 Task: Open Card Card0000000064 in Board Board0000000016 in Workspace WS0000000006 in Trello. Add Member nikrathi889@gmail.com to Card Card0000000064 in Board Board0000000016 in Workspace WS0000000006 in Trello. Add Red Label titled Label0000000064 to Card Card0000000064 in Board Board0000000016 in Workspace WS0000000006 in Trello. Add Checklist CL0000000064 to Card Card0000000064 in Board Board0000000016 in Workspace WS0000000006 in Trello. Add Dates with Start Date as Jul 01 2023 and Due Date as Jul 31 2023 to Card Card0000000064 in Board Board0000000016 in Workspace WS0000000006 in Trello
Action: Mouse moved to (327, 512)
Screenshot: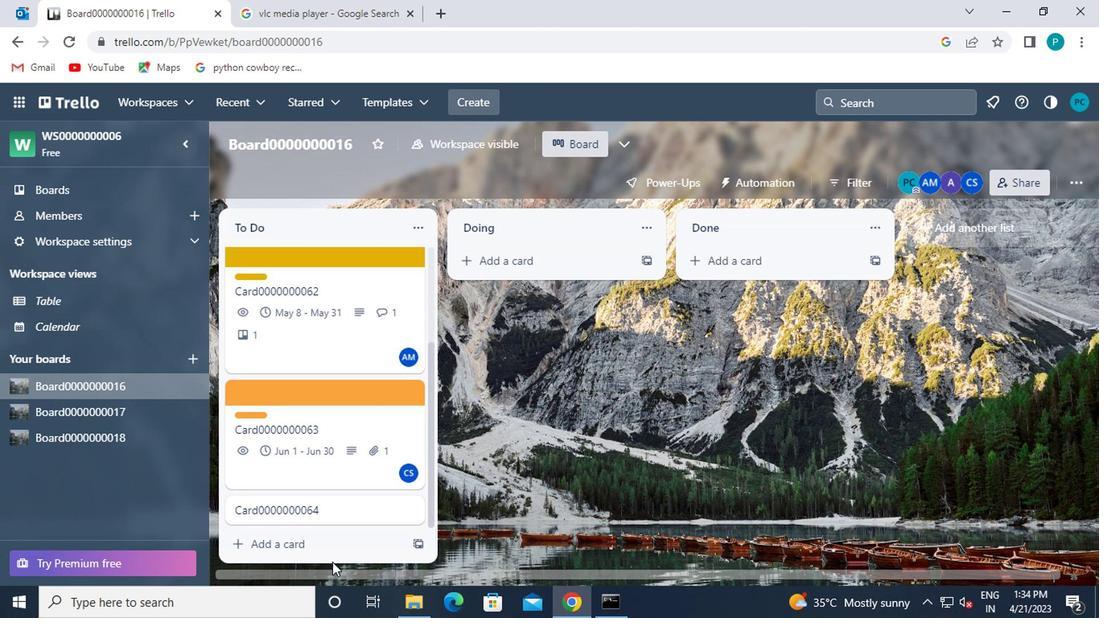 
Action: Mouse pressed left at (327, 512)
Screenshot: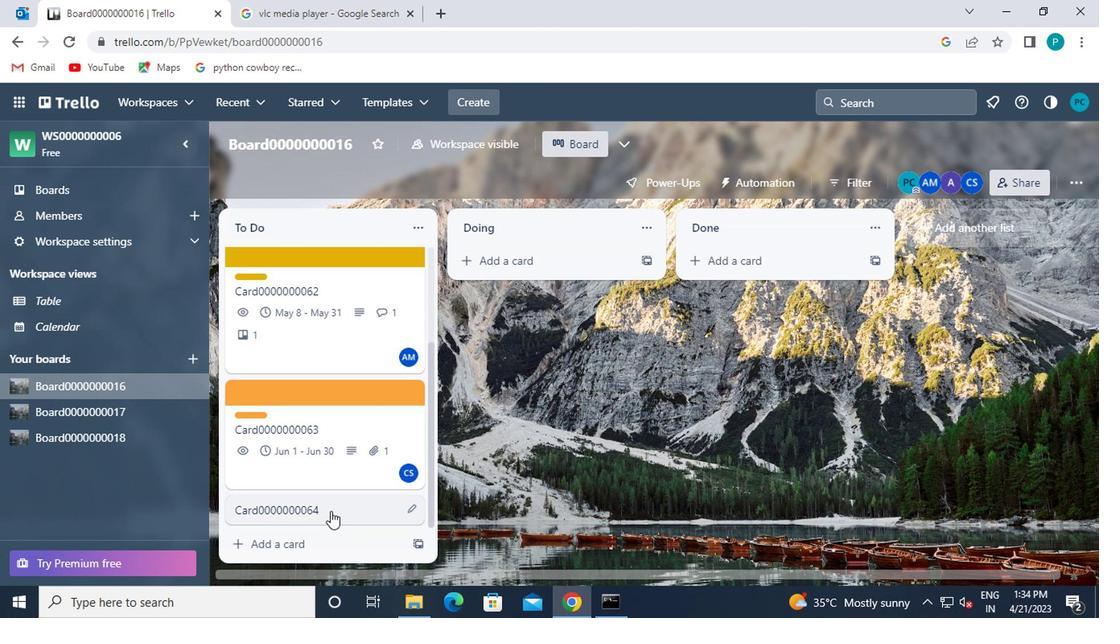 
Action: Mouse moved to (744, 292)
Screenshot: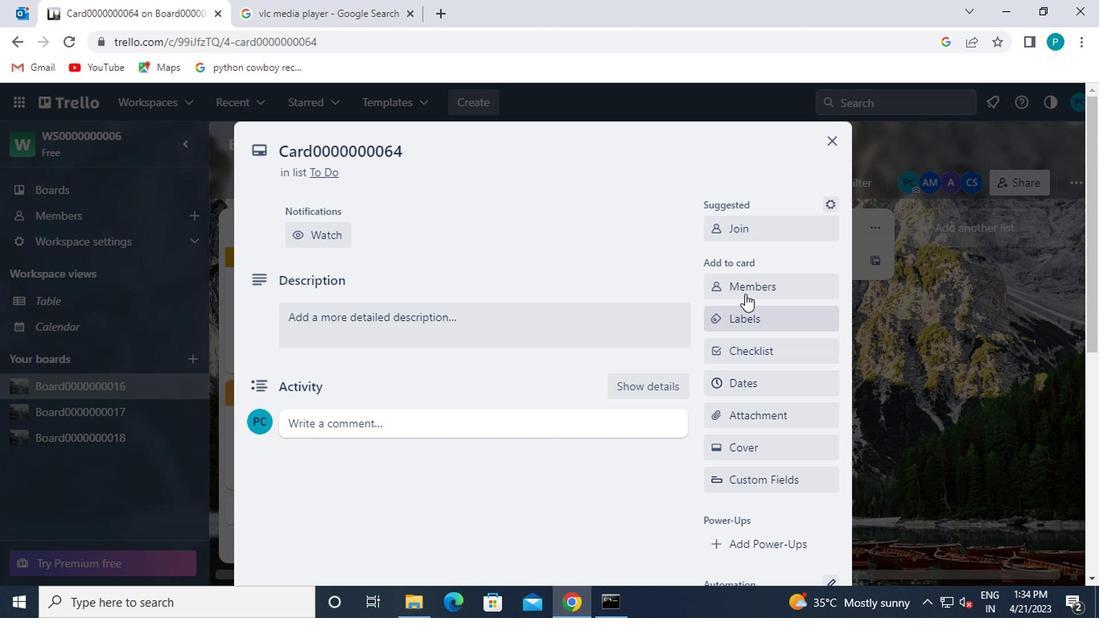 
Action: Mouse pressed left at (744, 292)
Screenshot: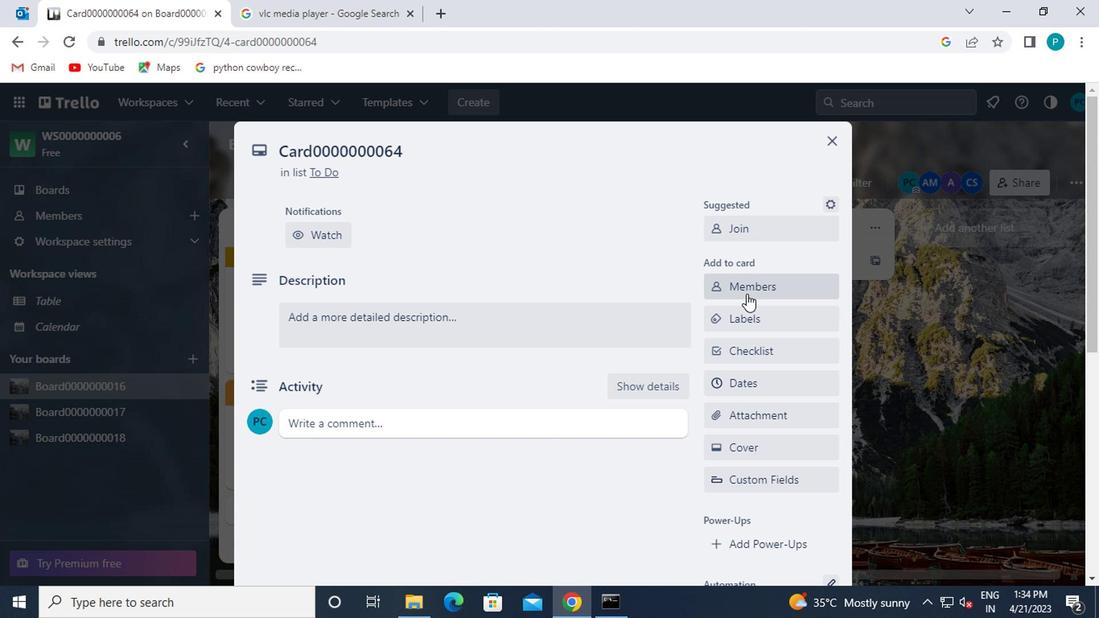 
Action: Mouse moved to (737, 175)
Screenshot: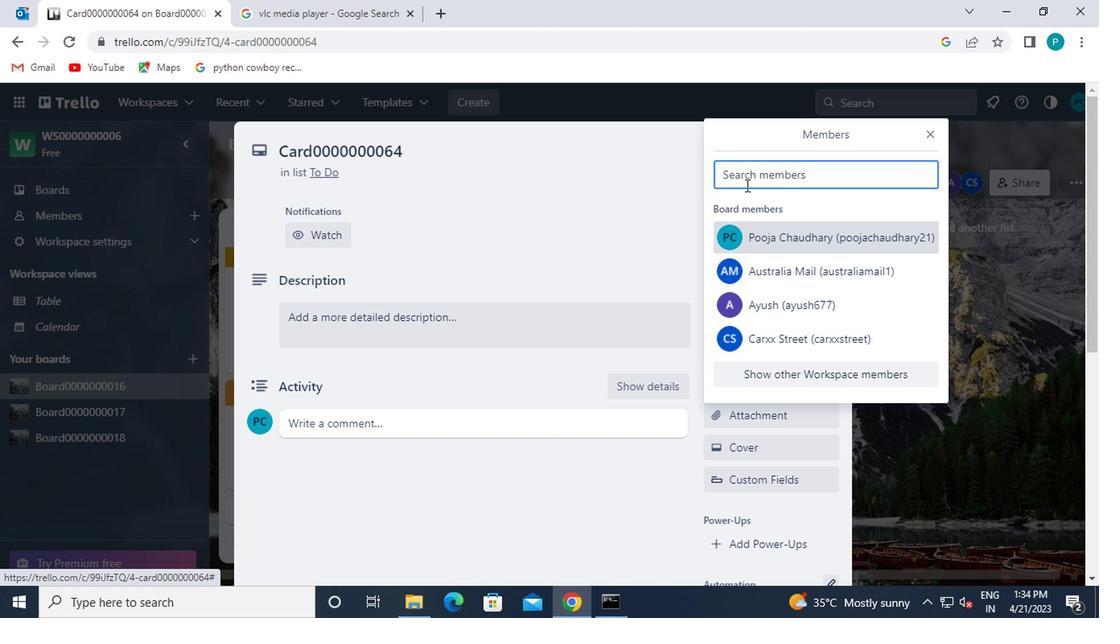 
Action: Mouse pressed left at (737, 175)
Screenshot: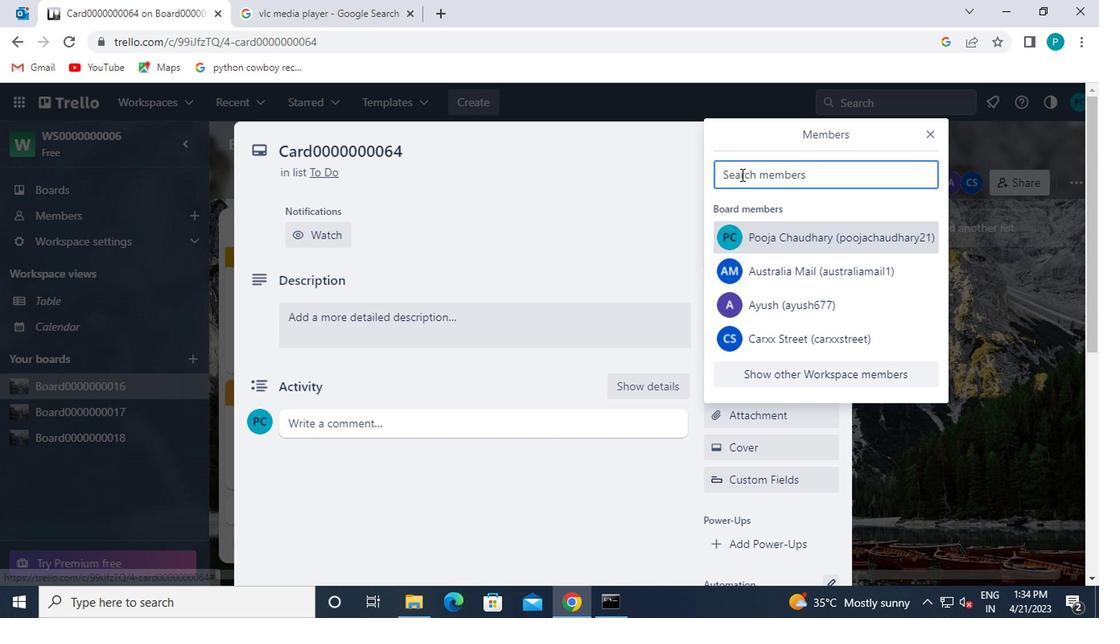 
Action: Key pressed <Key.caps_lock>nik
Screenshot: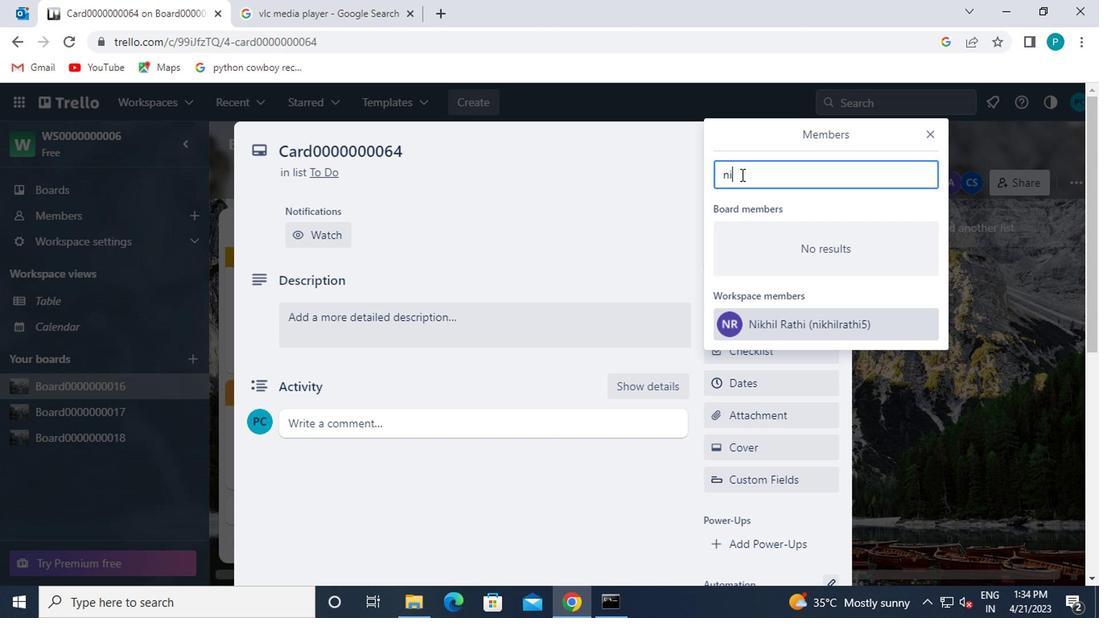 
Action: Mouse moved to (756, 316)
Screenshot: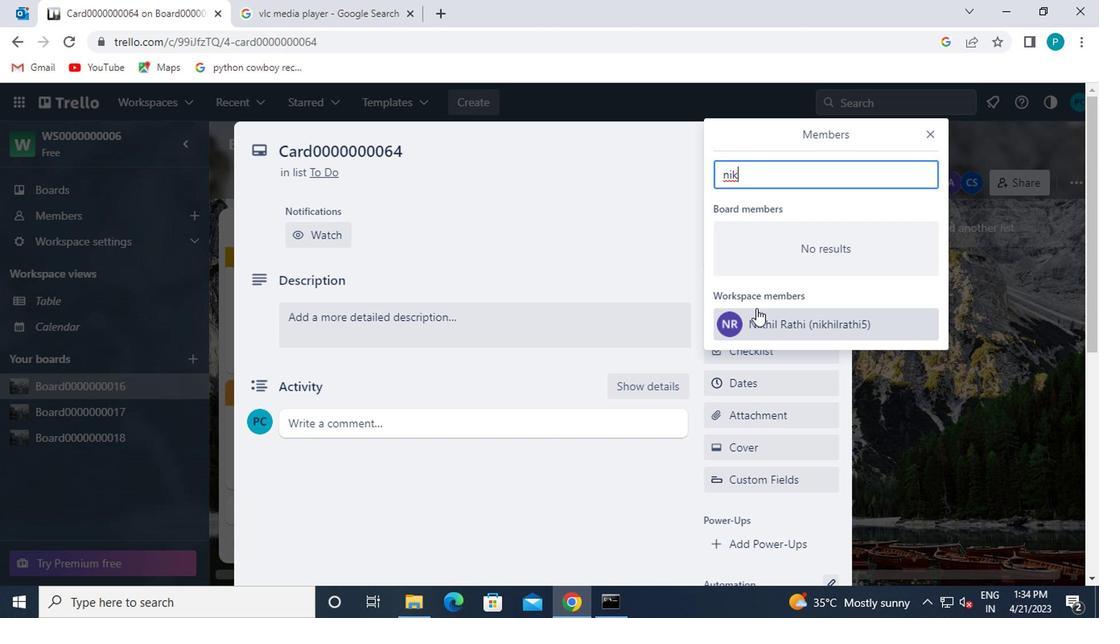 
Action: Mouse pressed left at (756, 316)
Screenshot: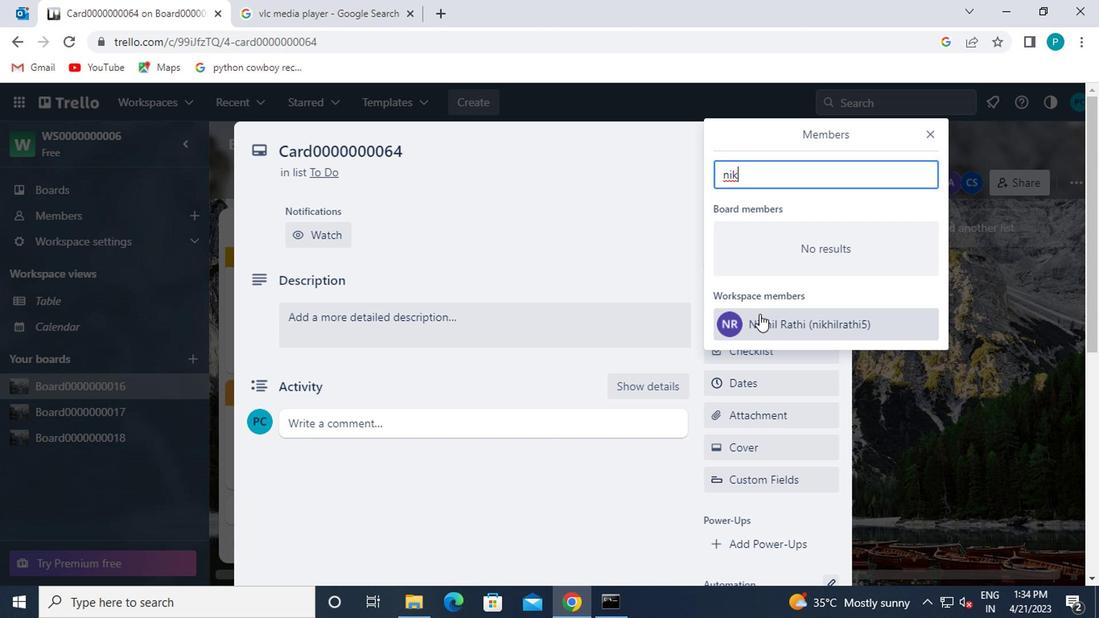 
Action: Mouse moved to (926, 126)
Screenshot: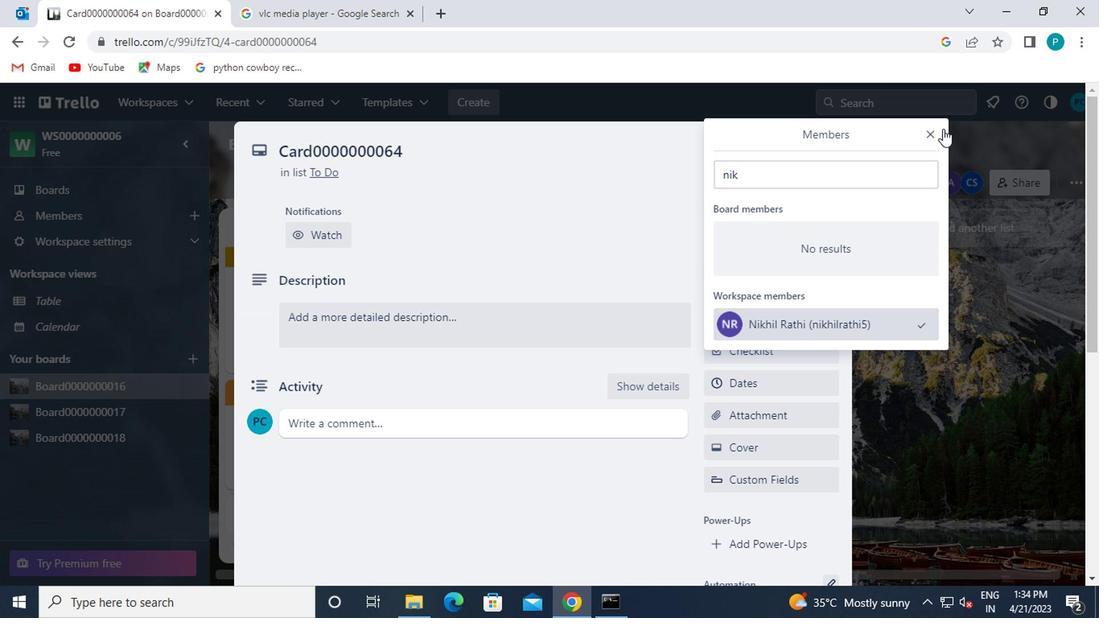 
Action: Mouse pressed left at (926, 126)
Screenshot: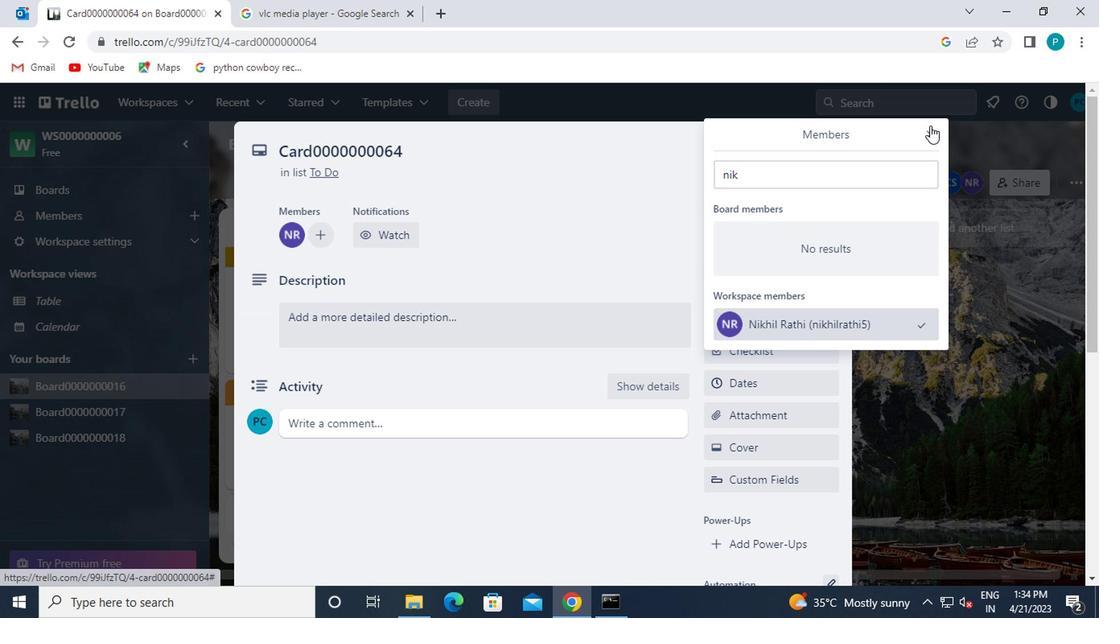 
Action: Mouse moved to (820, 313)
Screenshot: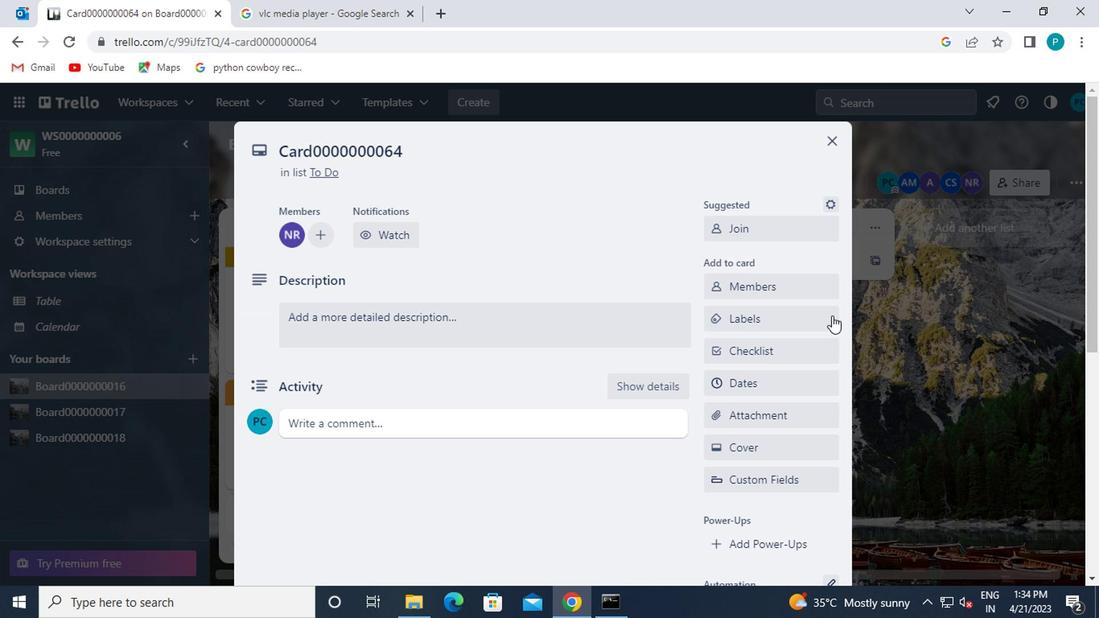 
Action: Mouse pressed left at (820, 313)
Screenshot: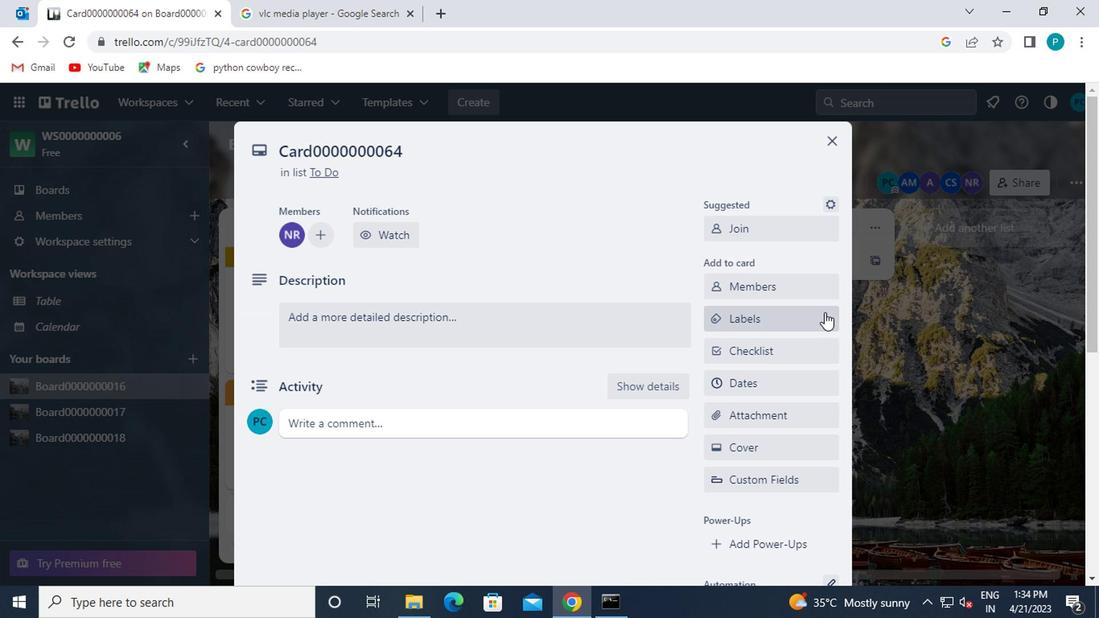 
Action: Mouse moved to (815, 514)
Screenshot: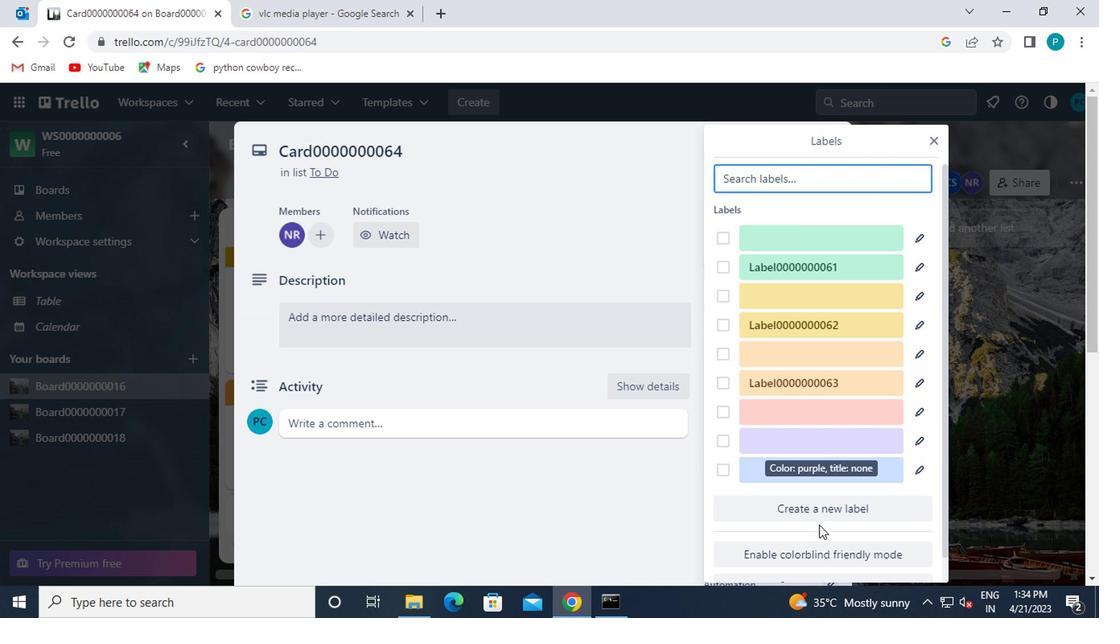 
Action: Mouse pressed left at (815, 514)
Screenshot: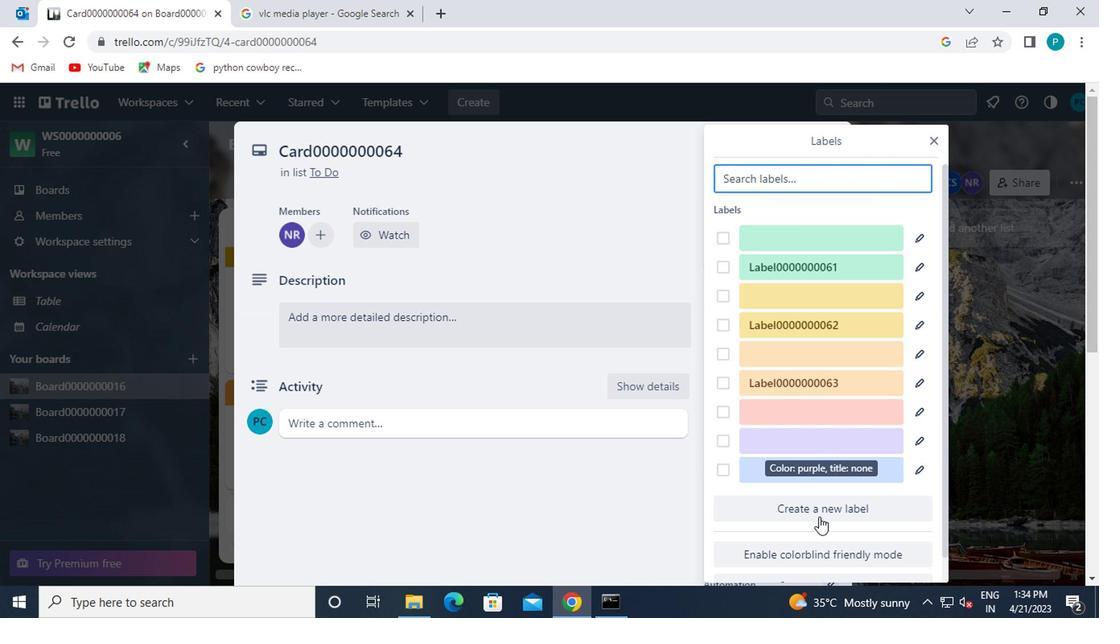 
Action: Mouse moved to (879, 365)
Screenshot: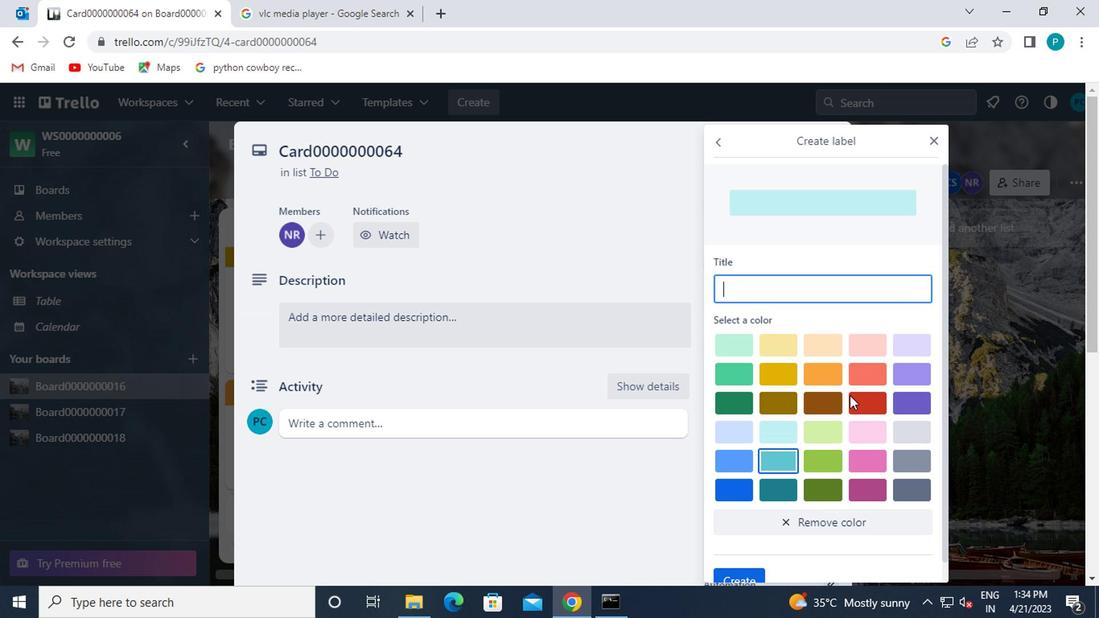 
Action: Mouse pressed left at (879, 365)
Screenshot: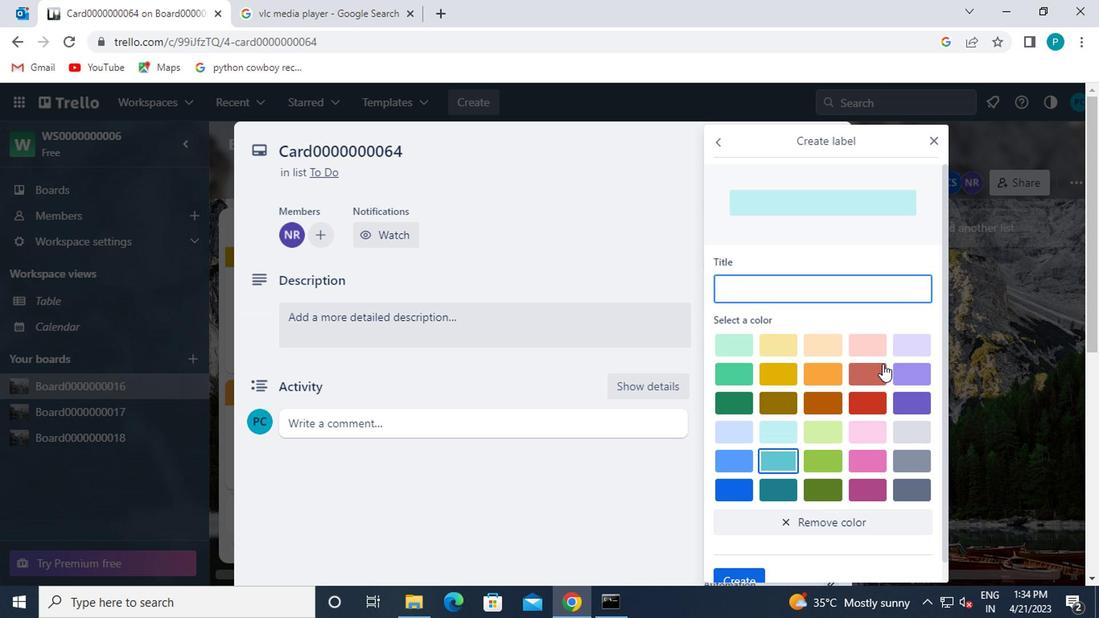 
Action: Mouse moved to (796, 277)
Screenshot: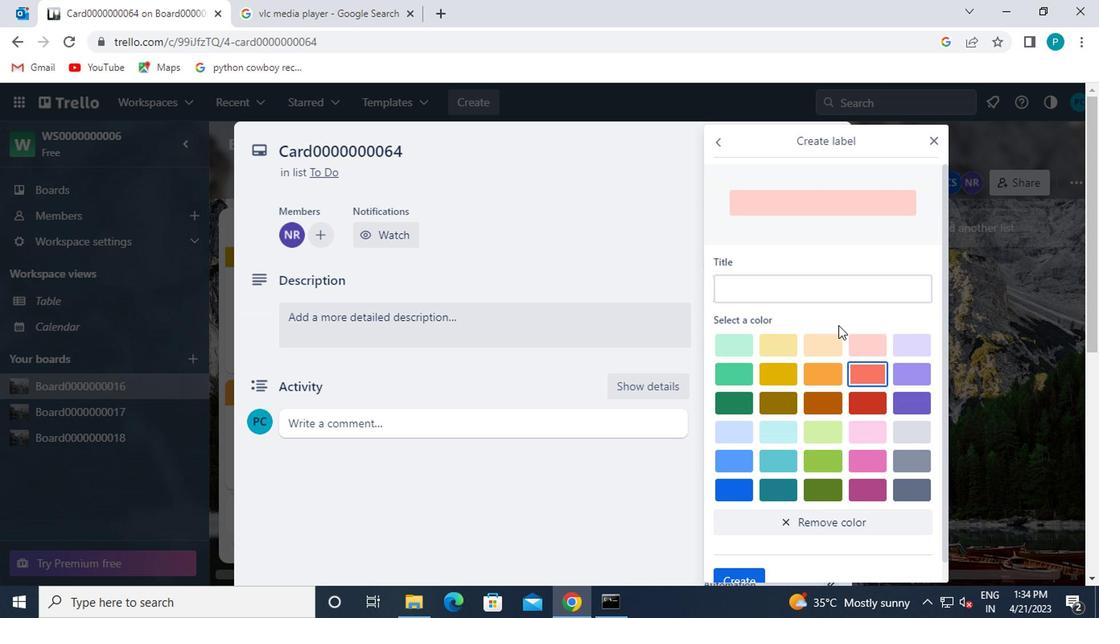 
Action: Mouse pressed left at (796, 277)
Screenshot: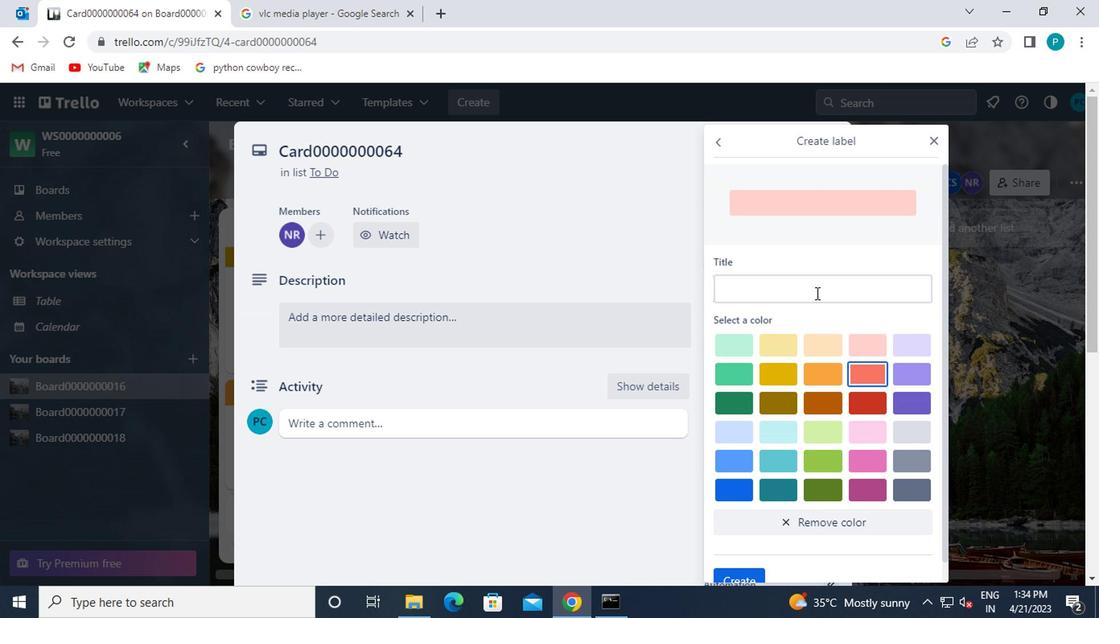
Action: Mouse moved to (795, 280)
Screenshot: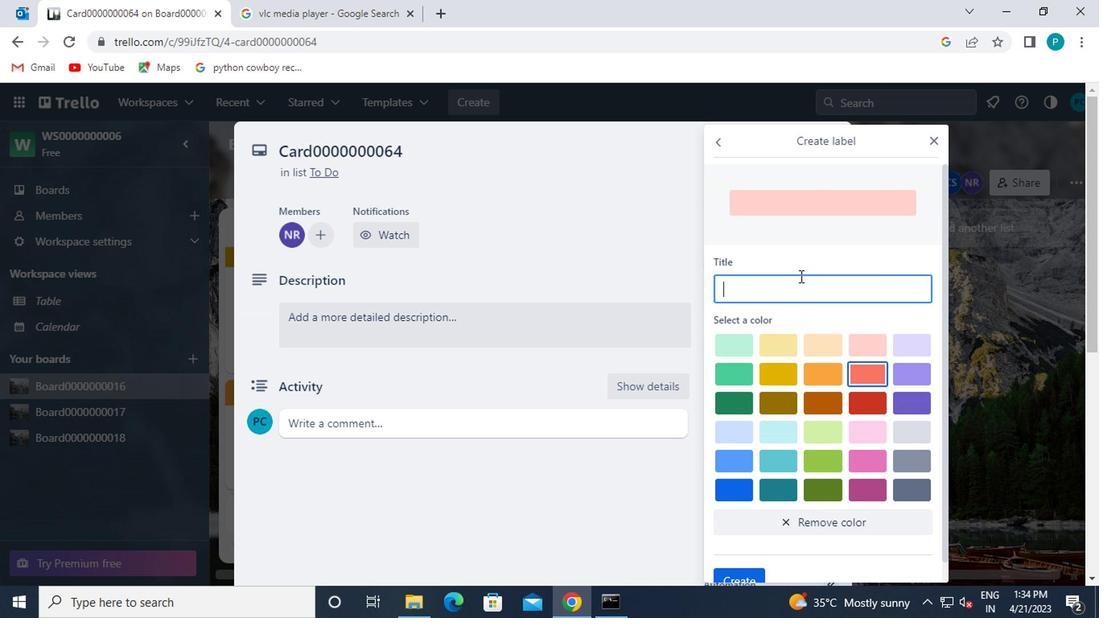 
Action: Key pressed <Key.caps_lock>l<Key.caps_lock>abel0000000064
Screenshot: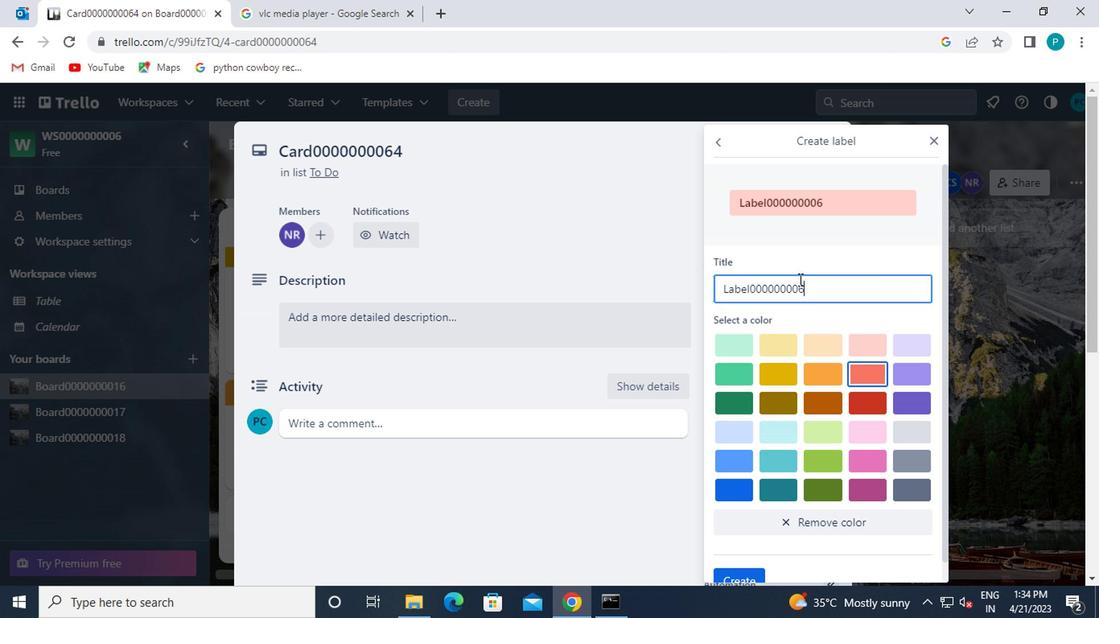 
Action: Mouse moved to (767, 362)
Screenshot: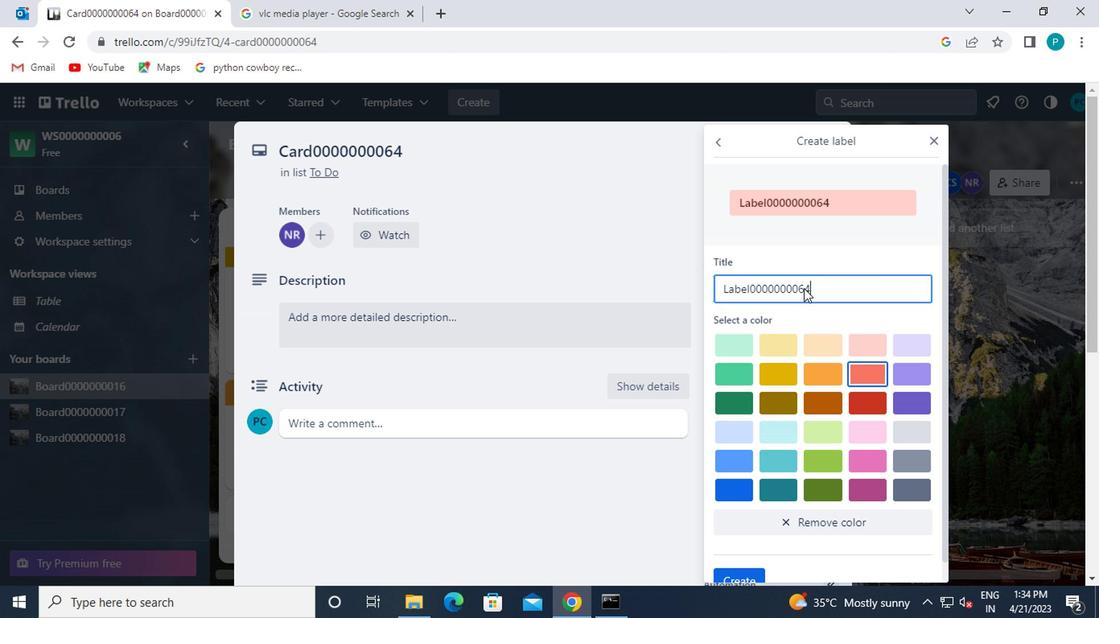 
Action: Mouse scrolled (767, 361) with delta (0, 0)
Screenshot: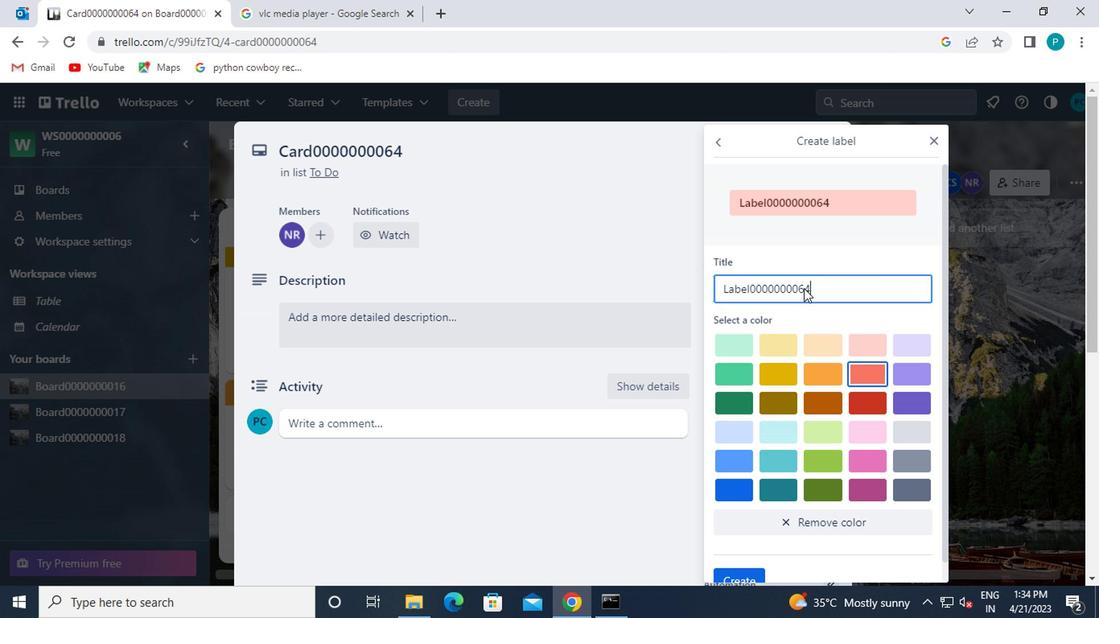 
Action: Mouse moved to (745, 413)
Screenshot: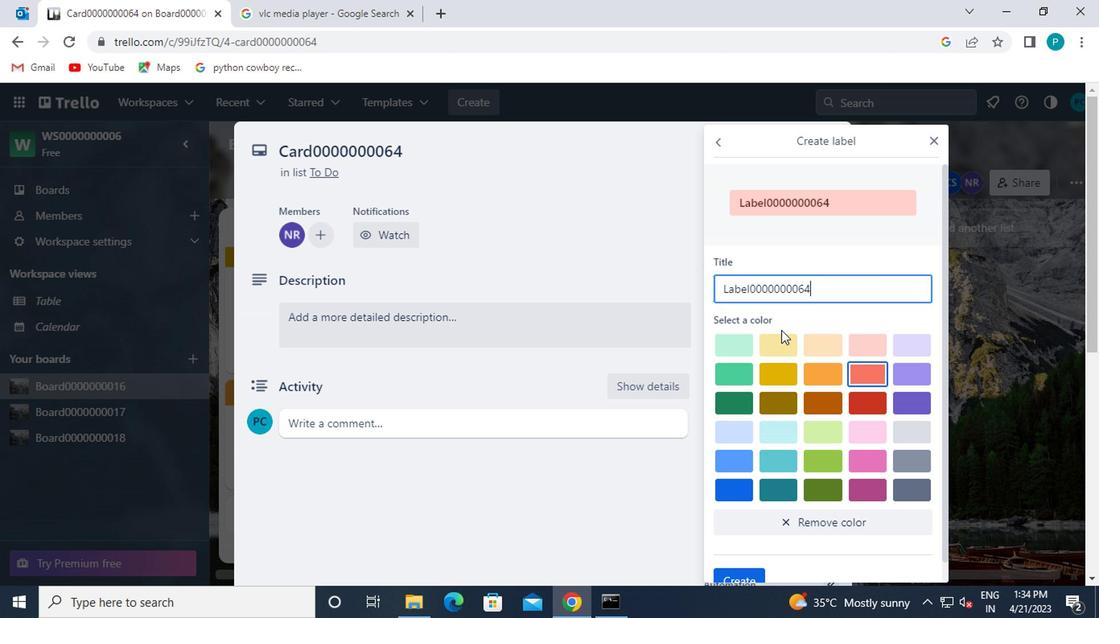 
Action: Mouse scrolled (745, 413) with delta (0, 0)
Screenshot: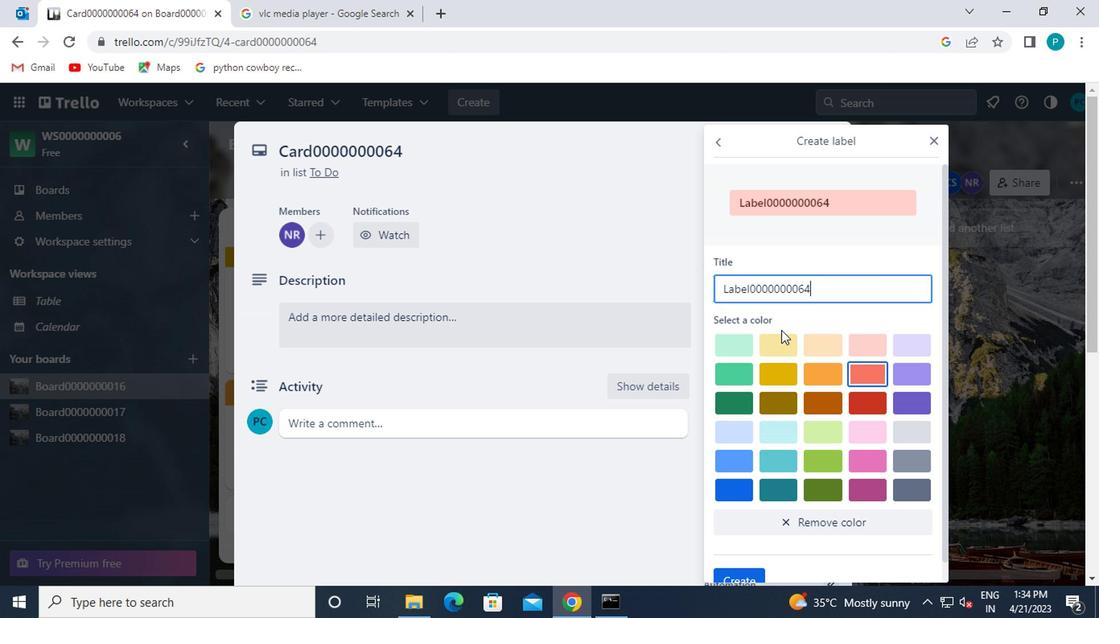 
Action: Mouse moved to (744, 435)
Screenshot: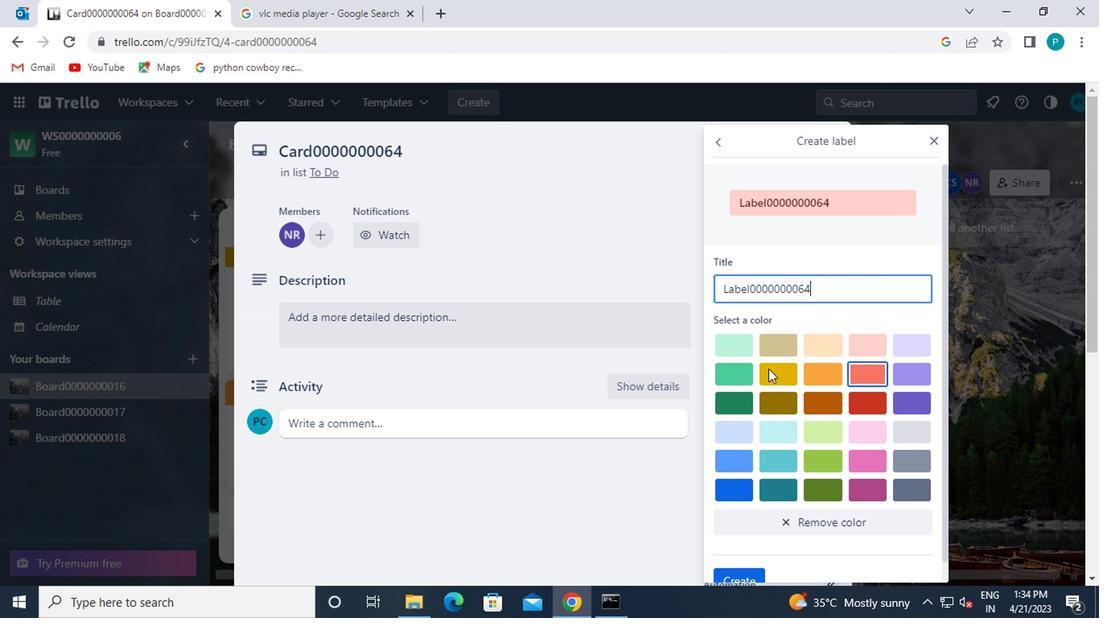 
Action: Mouse scrolled (744, 434) with delta (0, 0)
Screenshot: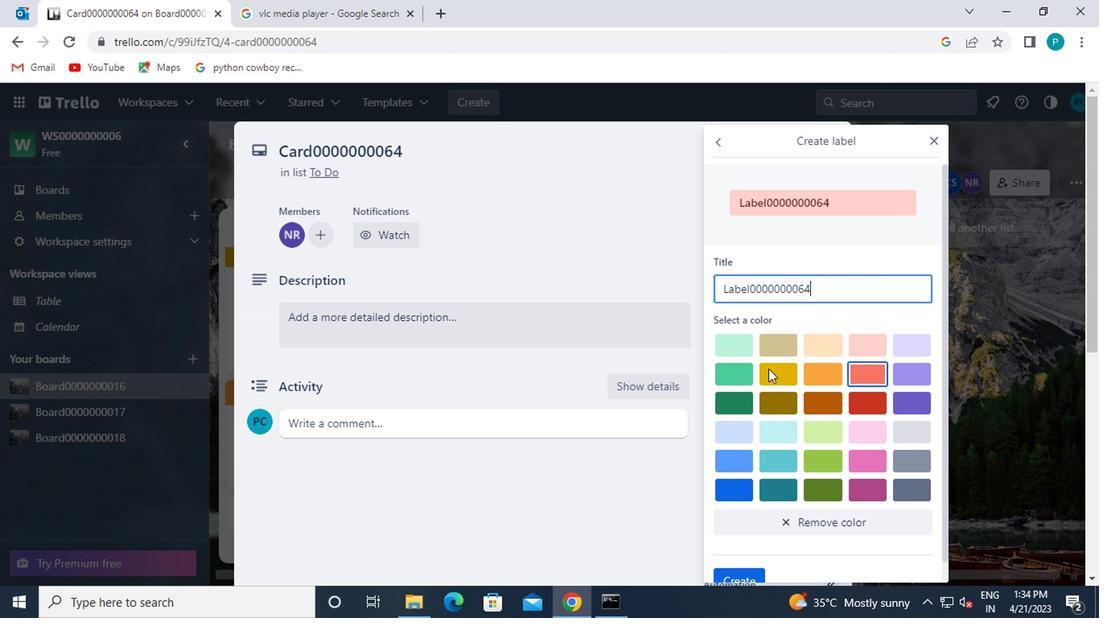 
Action: Mouse moved to (743, 563)
Screenshot: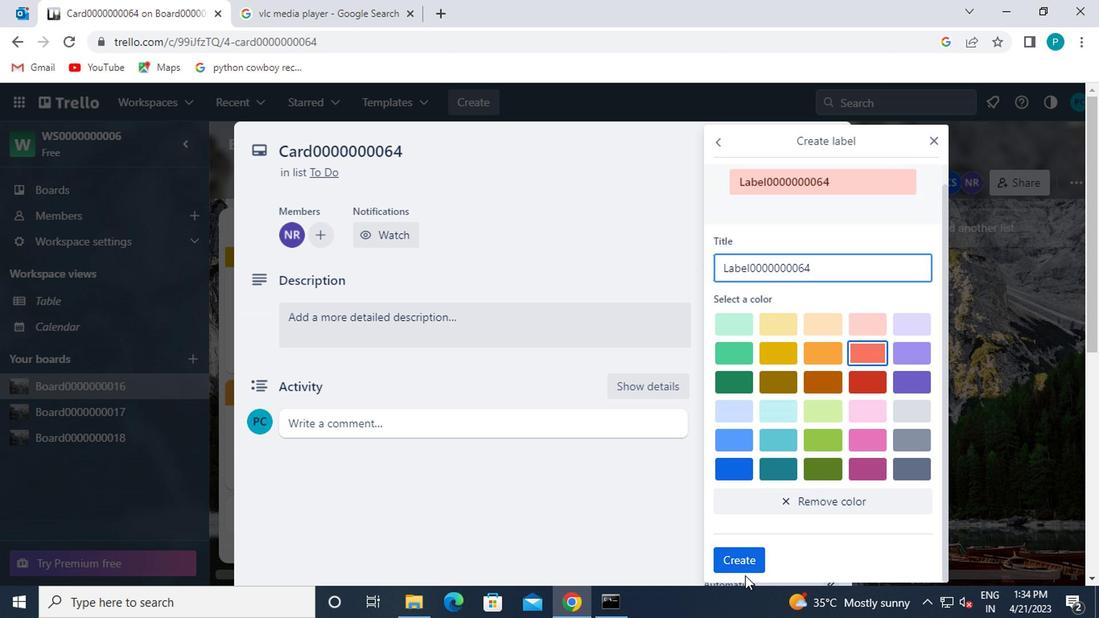 
Action: Mouse pressed left at (743, 563)
Screenshot: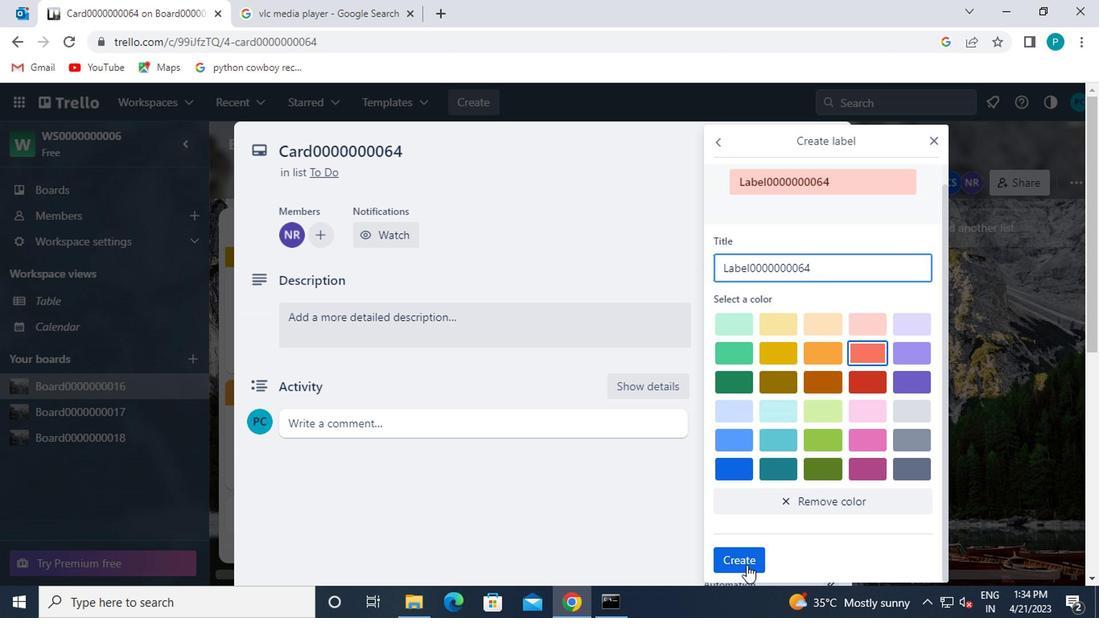 
Action: Mouse moved to (930, 142)
Screenshot: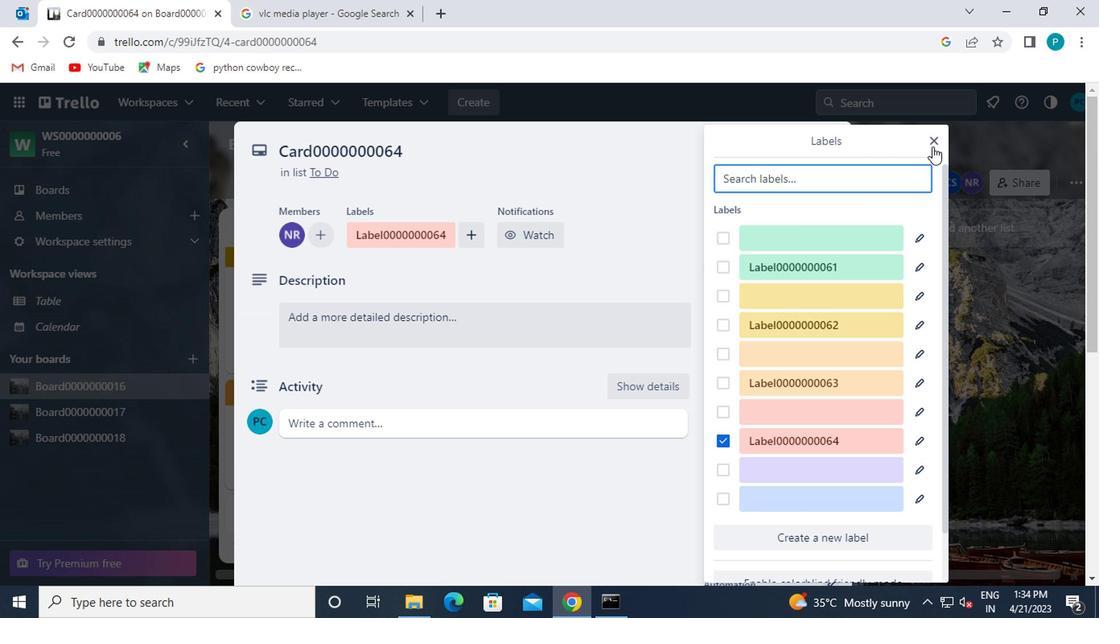 
Action: Mouse pressed left at (930, 142)
Screenshot: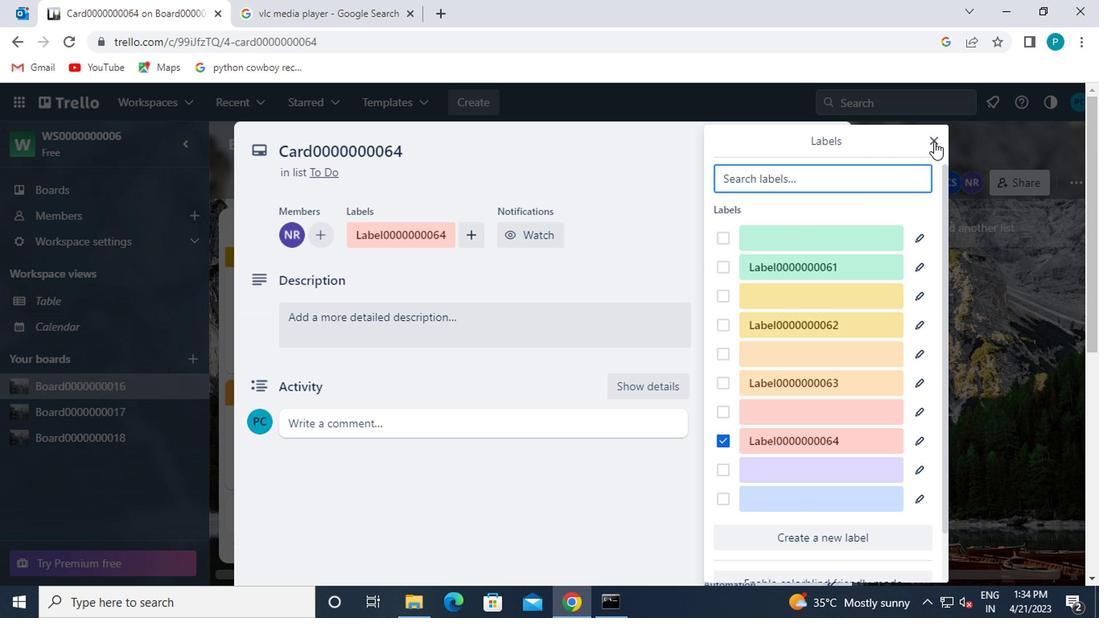 
Action: Mouse moved to (760, 352)
Screenshot: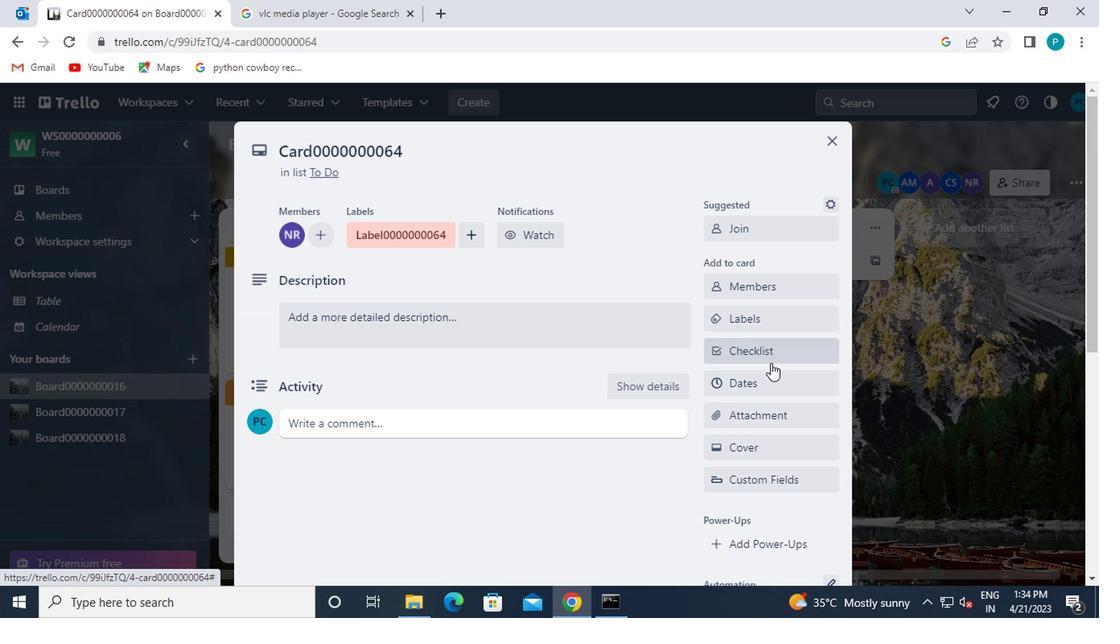 
Action: Mouse pressed left at (760, 352)
Screenshot: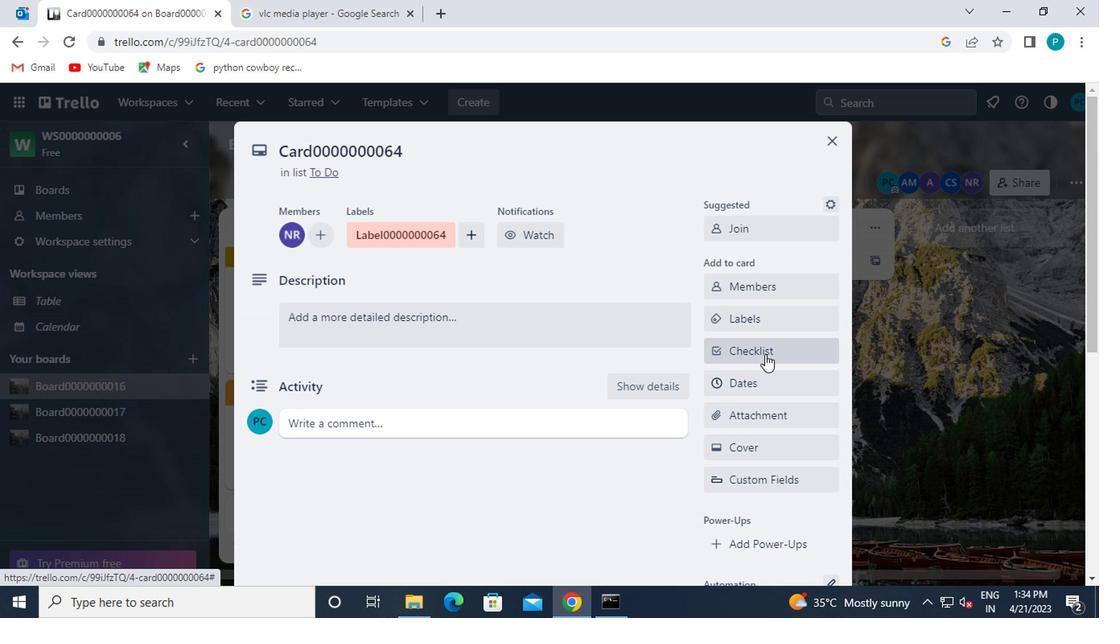 
Action: Key pressed <Key.caps_lock>cl0000000064
Screenshot: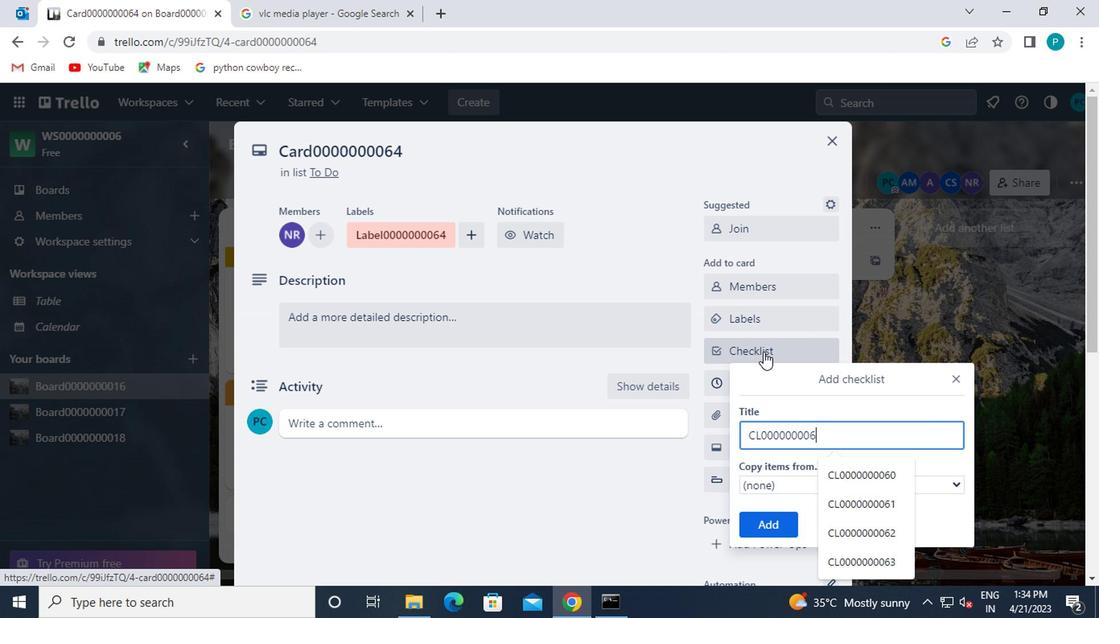 
Action: Mouse moved to (756, 530)
Screenshot: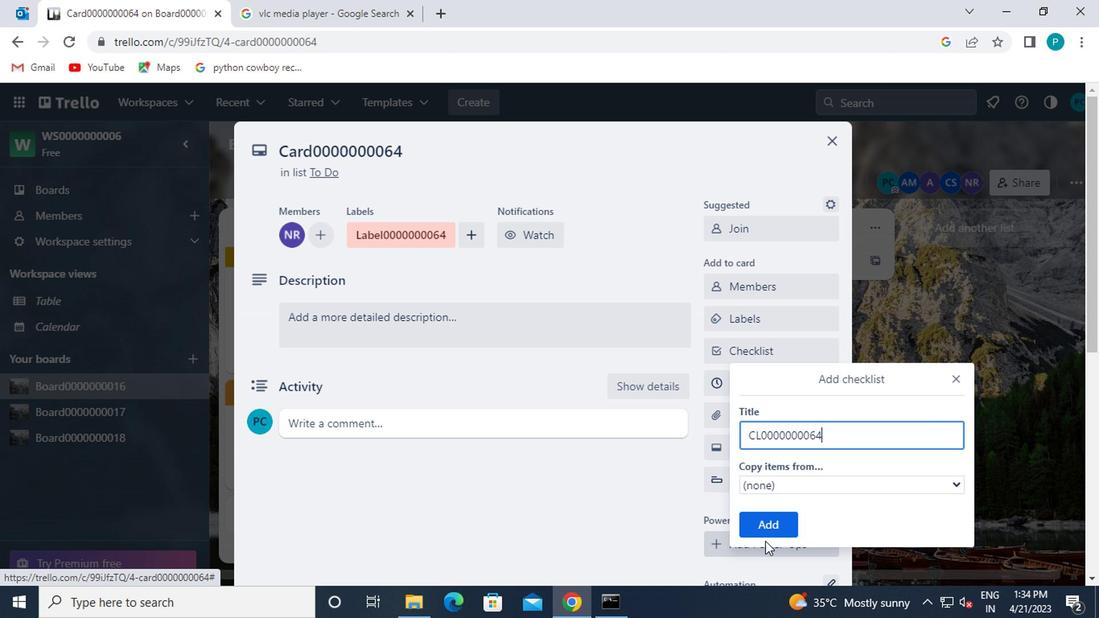 
Action: Mouse pressed left at (756, 530)
Screenshot: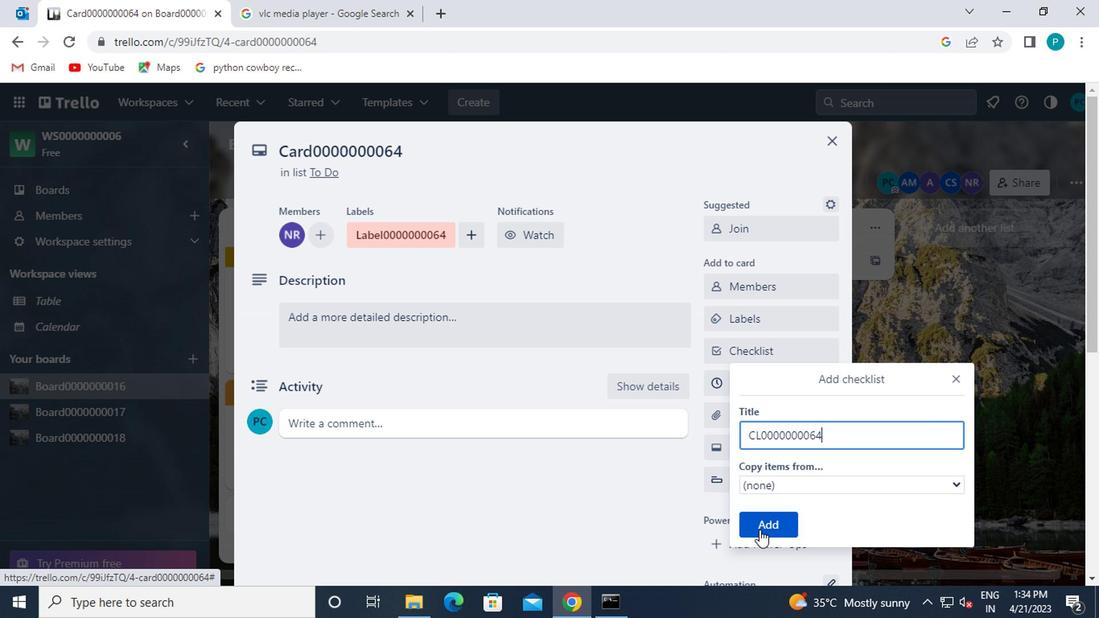 
Action: Mouse moved to (729, 385)
Screenshot: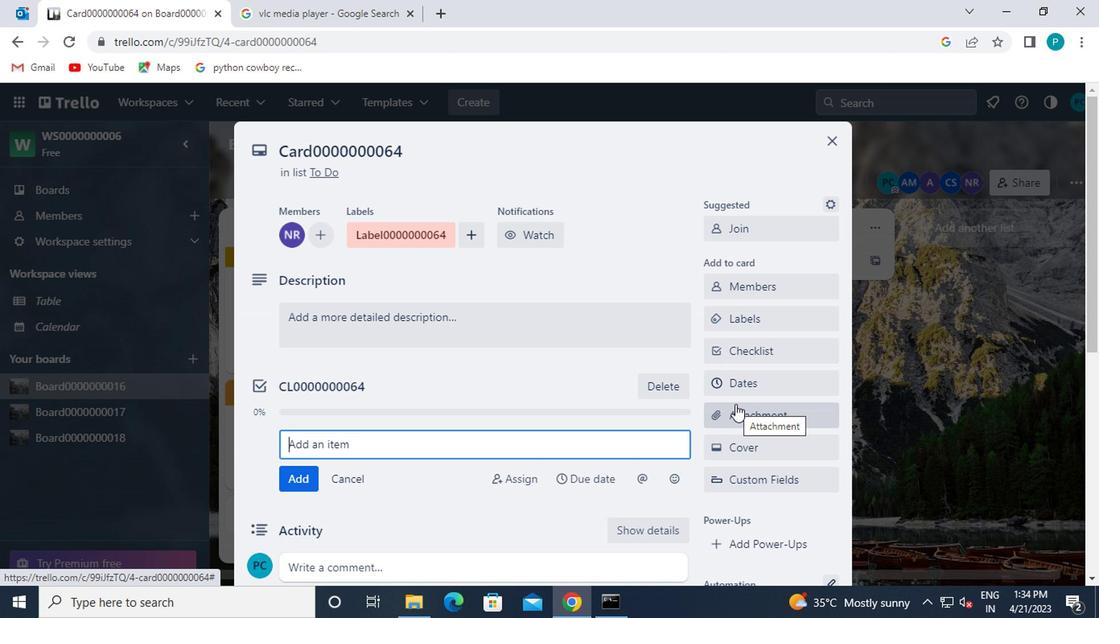
Action: Mouse pressed left at (729, 385)
Screenshot: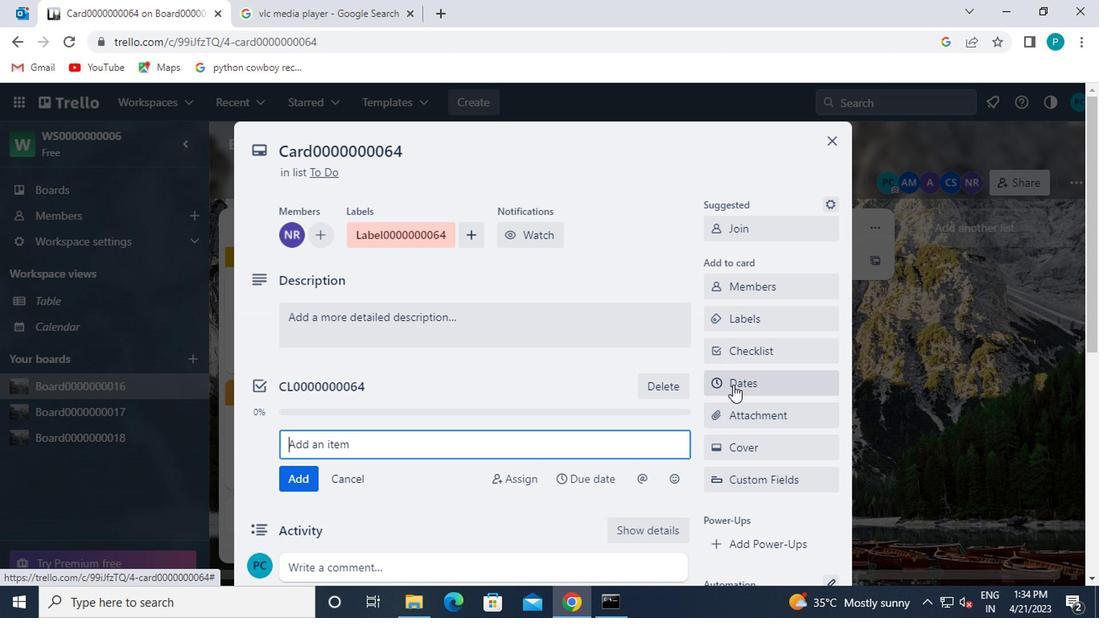 
Action: Mouse moved to (719, 429)
Screenshot: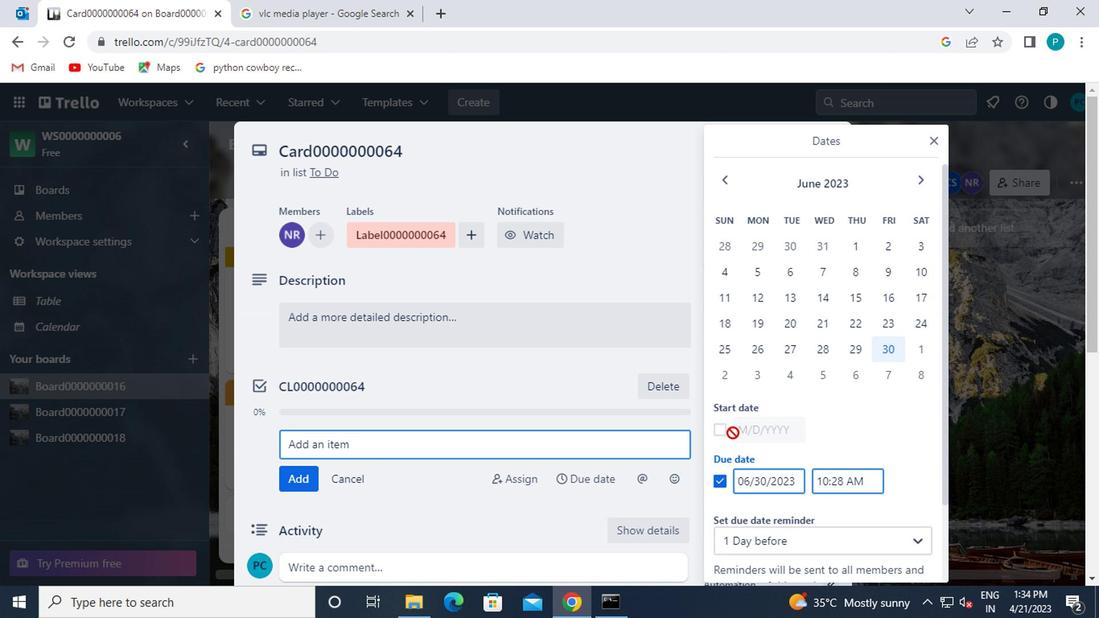 
Action: Mouse pressed left at (719, 429)
Screenshot: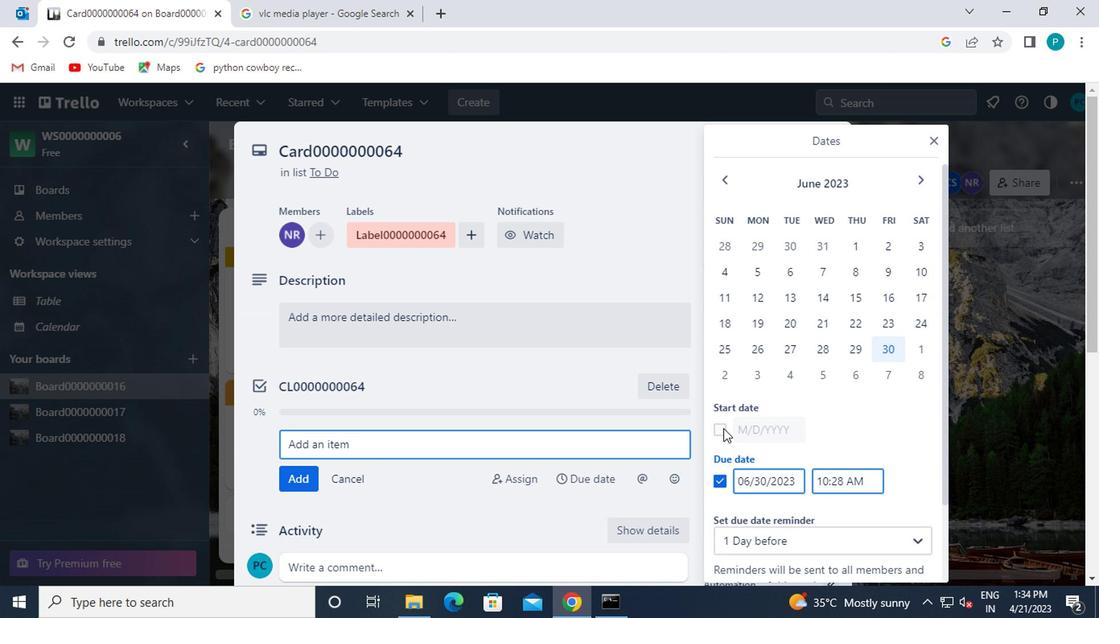 
Action: Mouse moved to (925, 177)
Screenshot: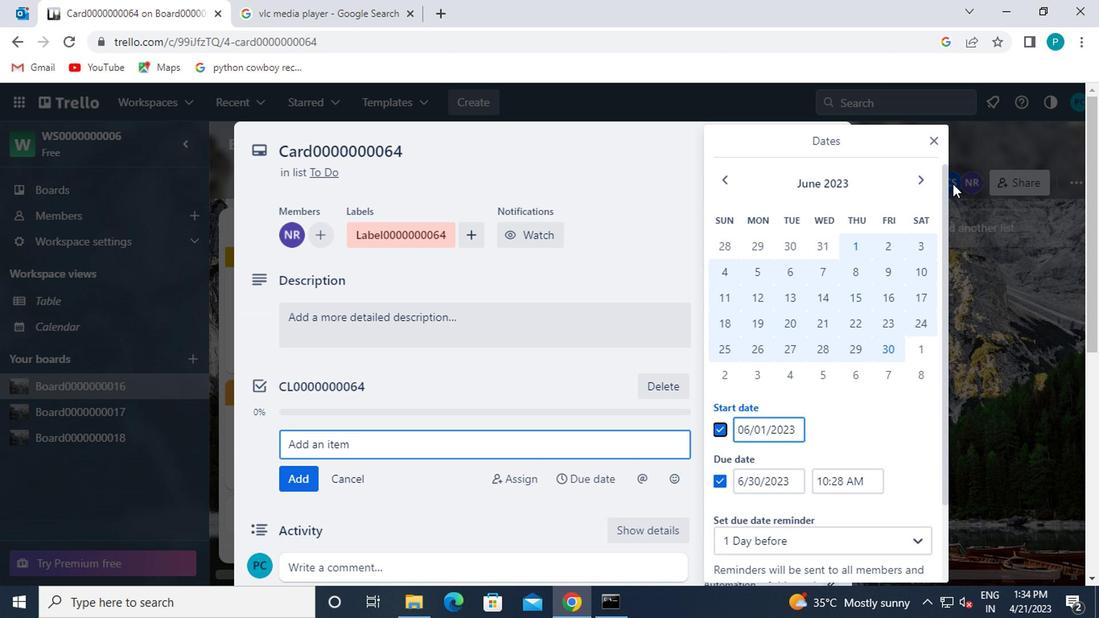 
Action: Mouse pressed left at (925, 177)
Screenshot: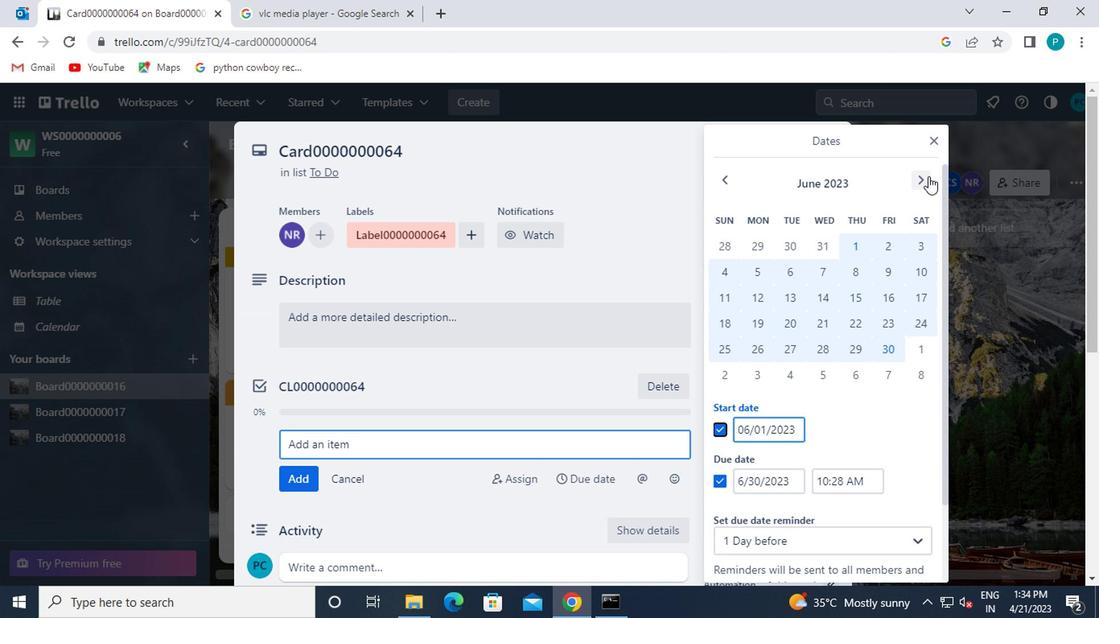 
Action: Mouse moved to (917, 246)
Screenshot: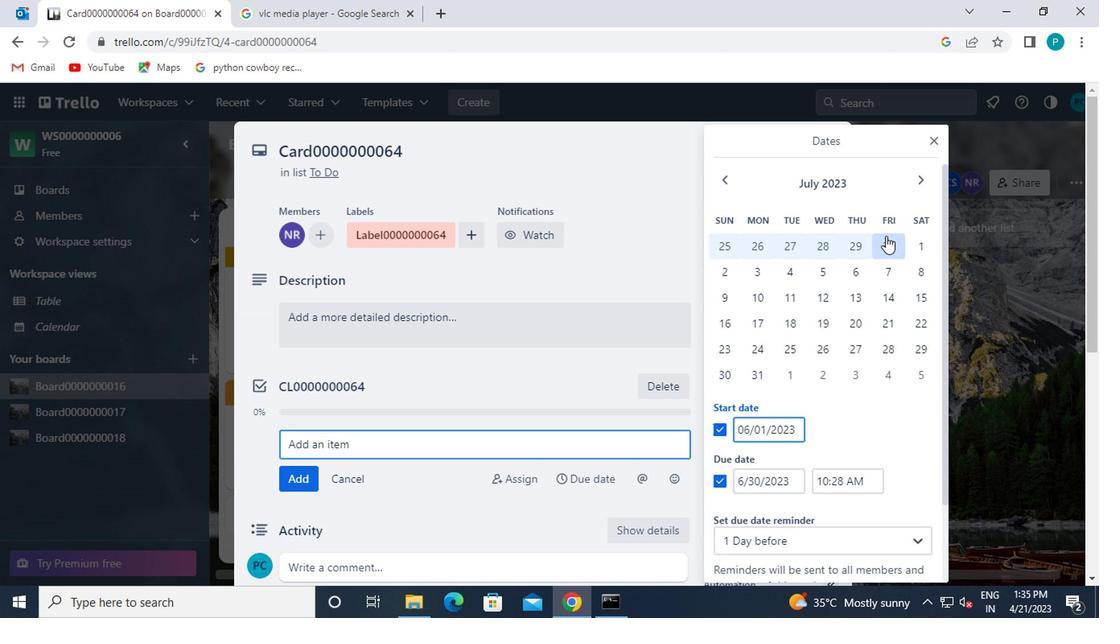 
Action: Mouse pressed left at (917, 246)
Screenshot: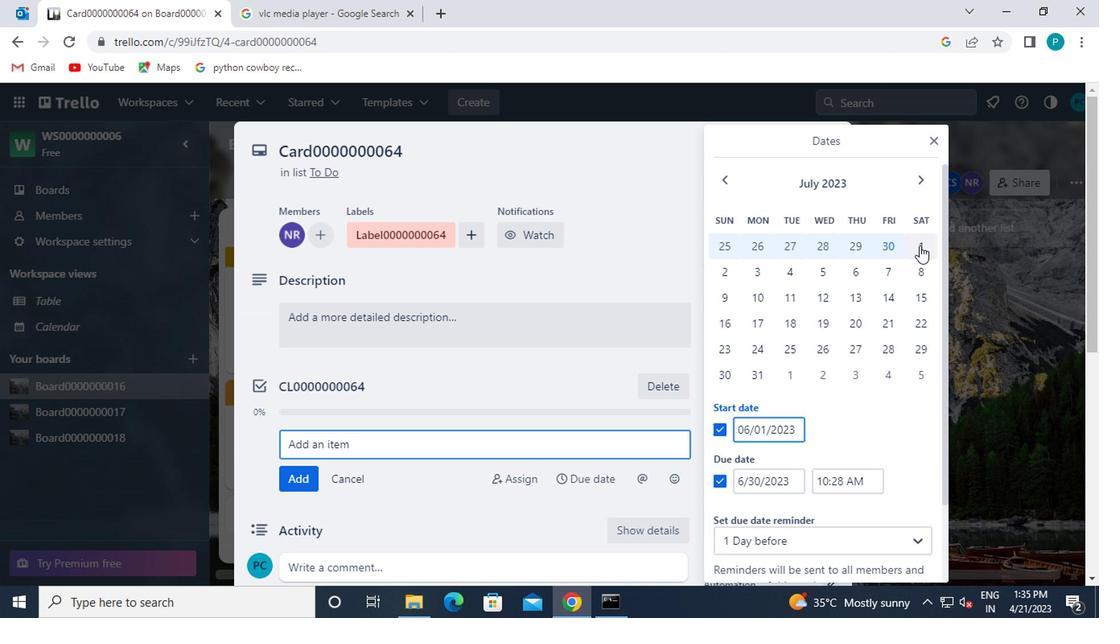 
Action: Mouse moved to (755, 374)
Screenshot: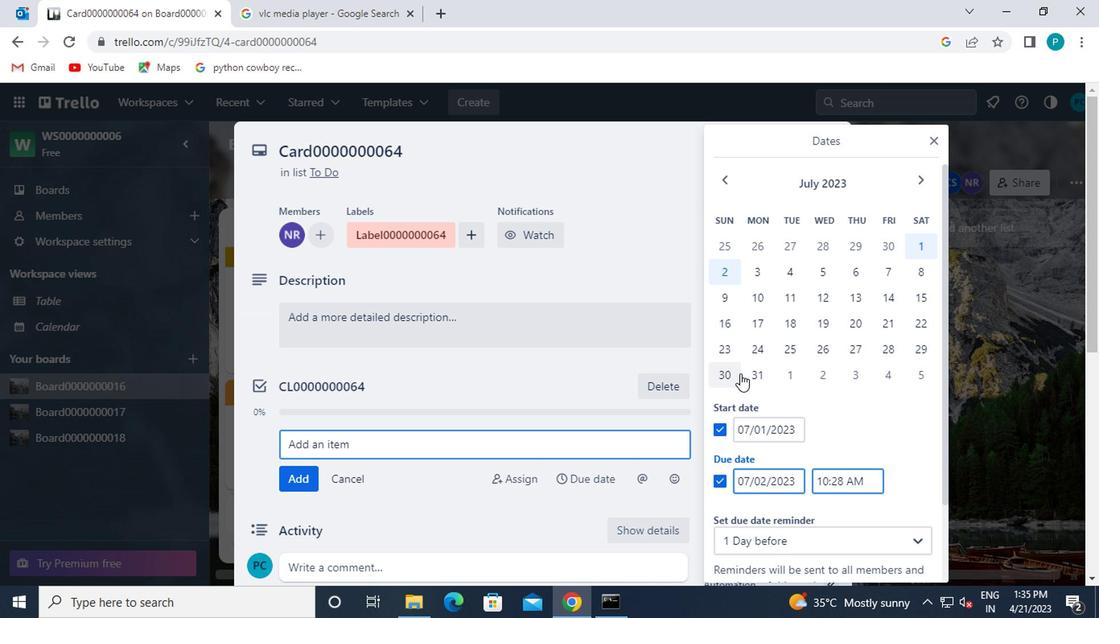 
Action: Mouse pressed left at (755, 374)
Screenshot: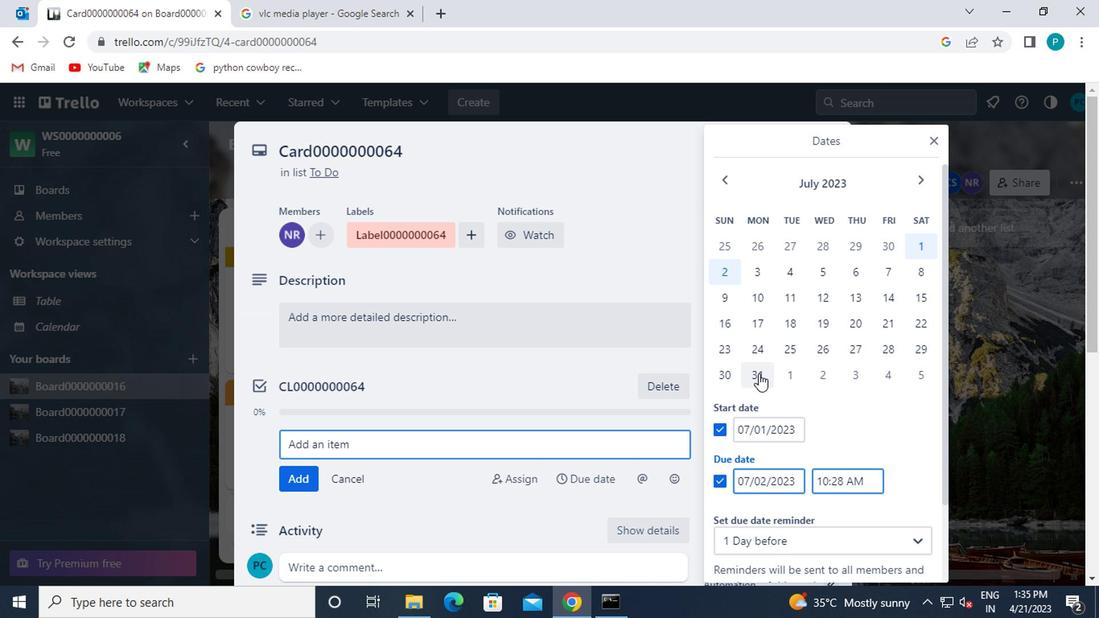 
Action: Mouse moved to (757, 388)
Screenshot: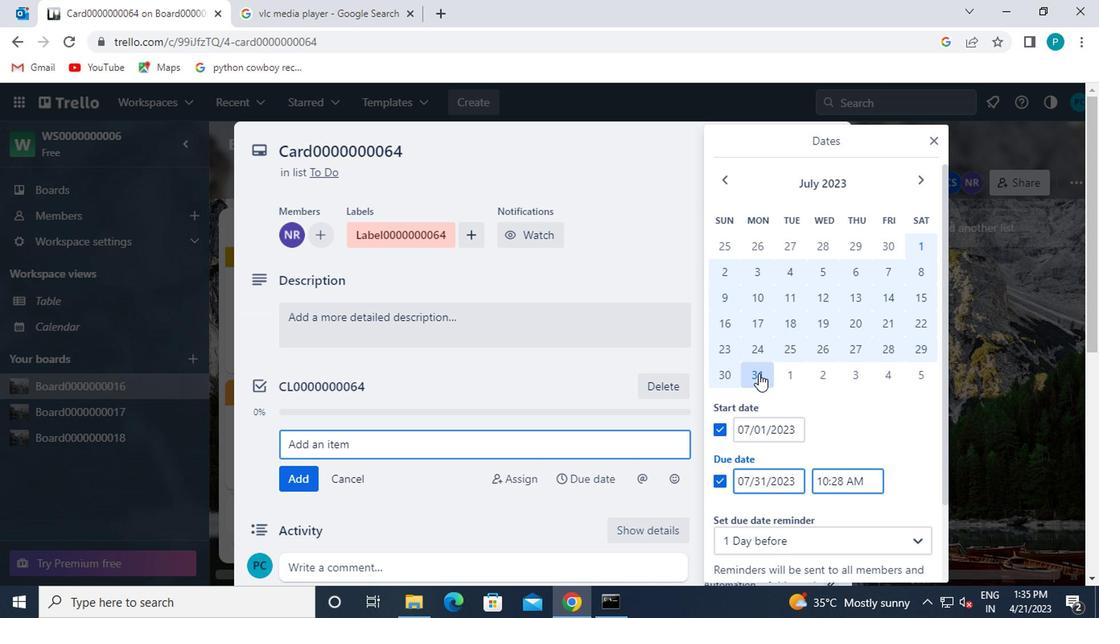 
Action: Mouse scrolled (757, 387) with delta (0, 0)
Screenshot: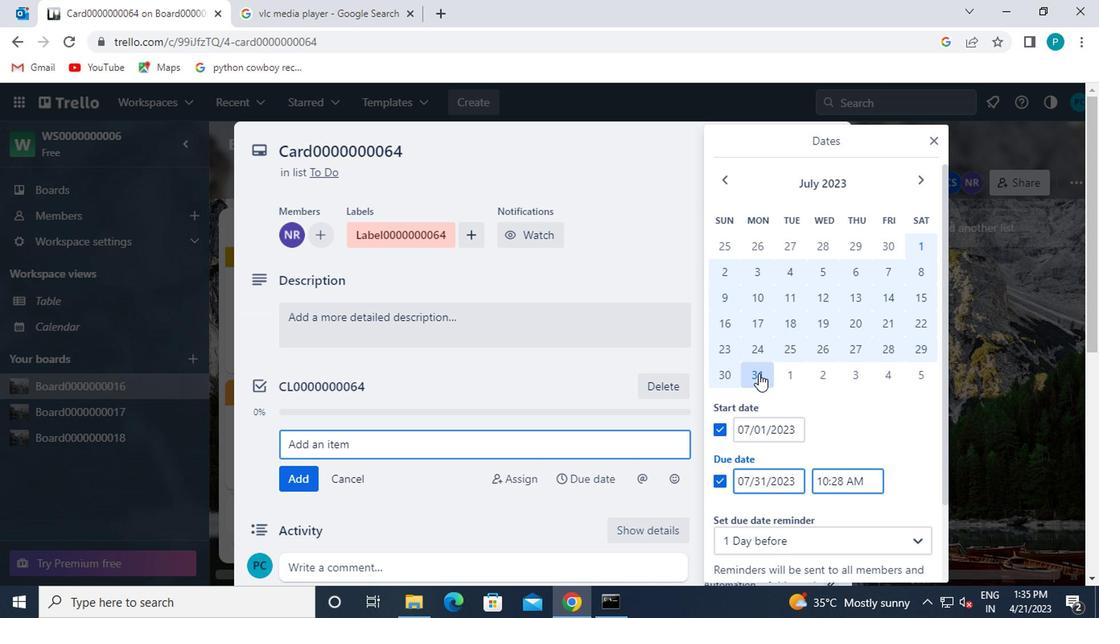
Action: Mouse moved to (757, 392)
Screenshot: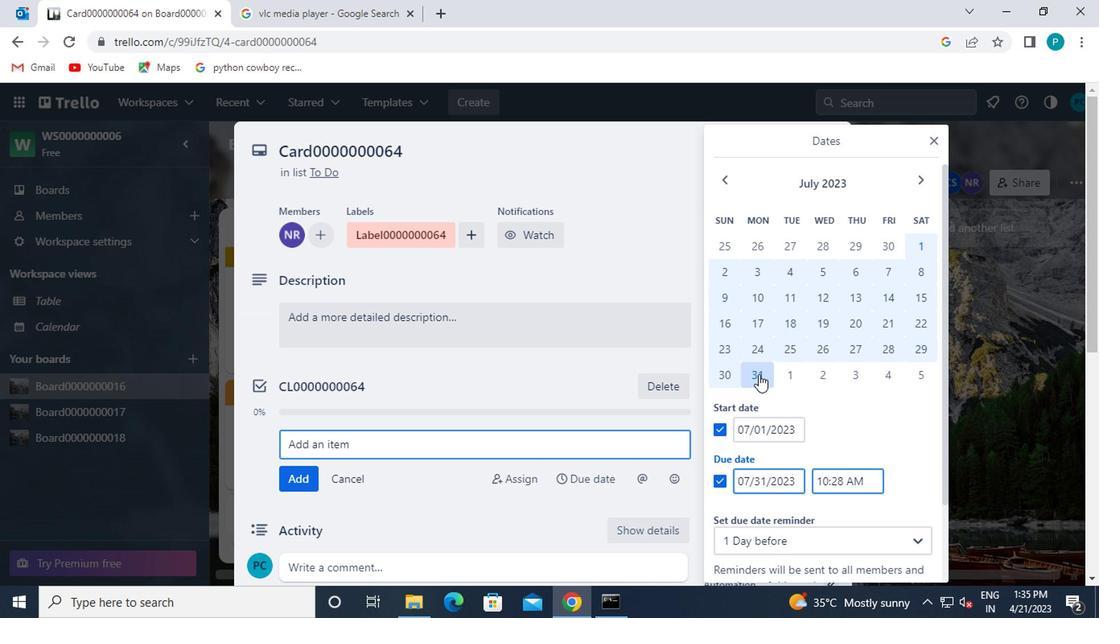 
Action: Mouse scrolled (757, 391) with delta (0, 0)
Screenshot: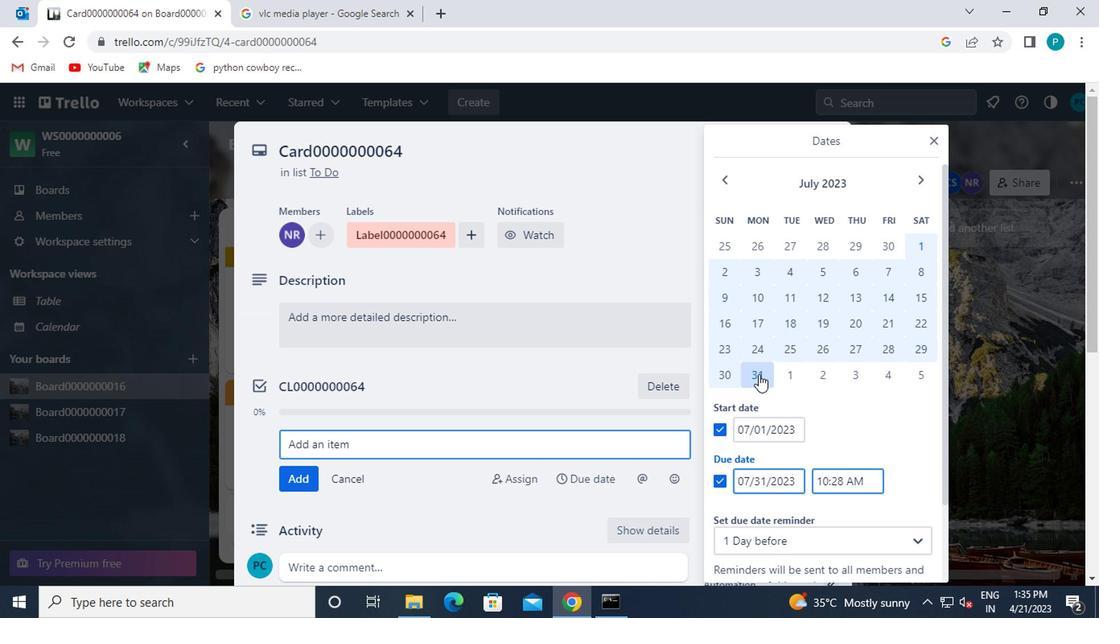 
Action: Mouse moved to (757, 397)
Screenshot: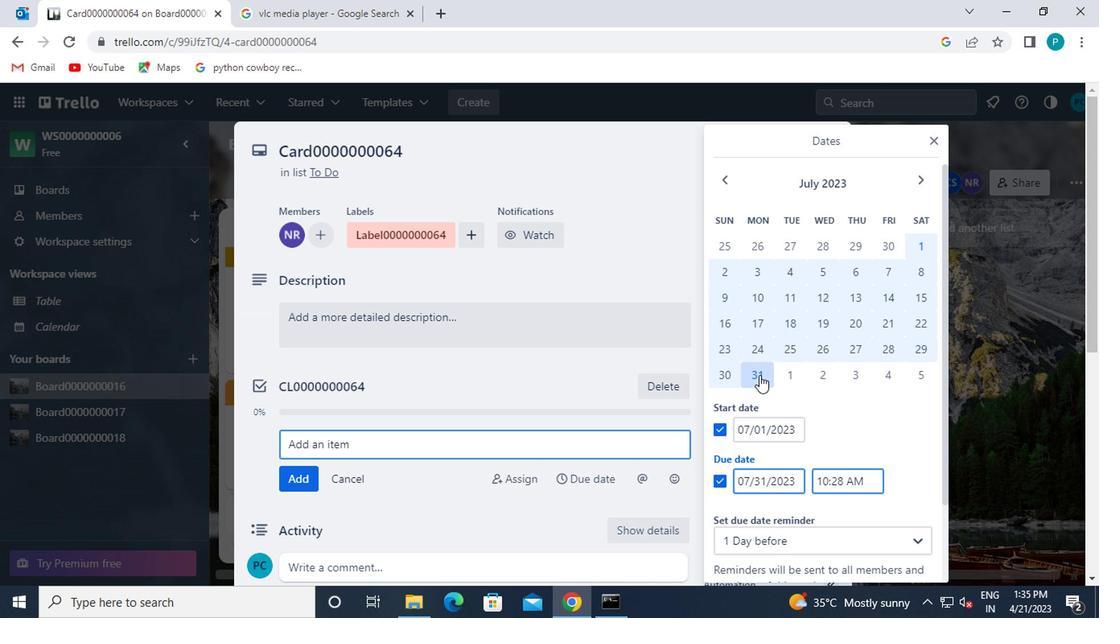
Action: Mouse scrolled (757, 397) with delta (0, 0)
Screenshot: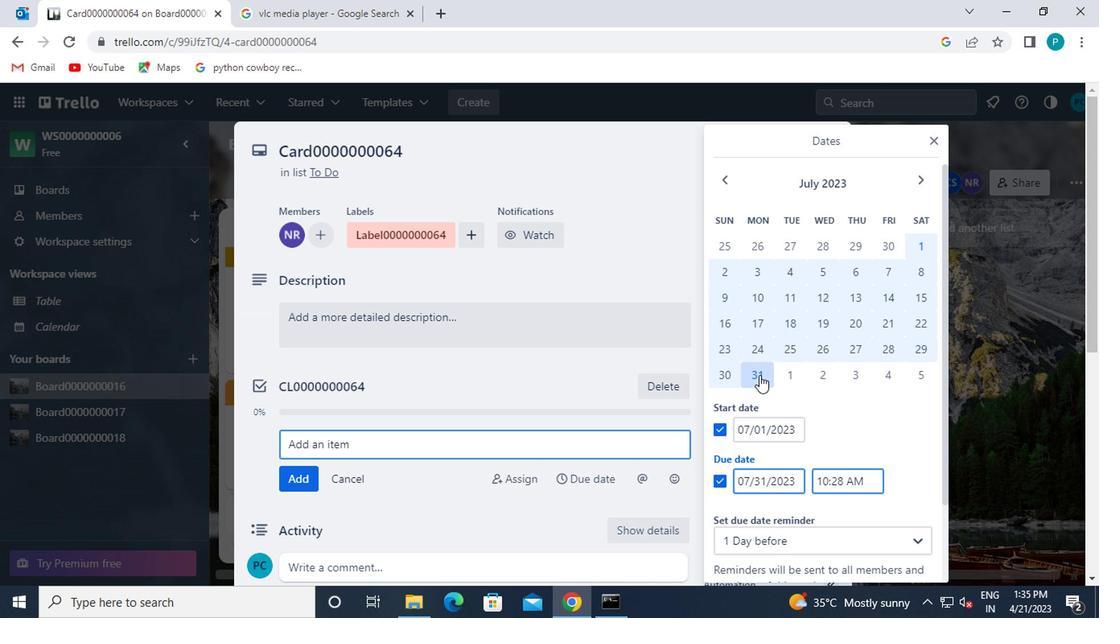 
Action: Mouse moved to (758, 403)
Screenshot: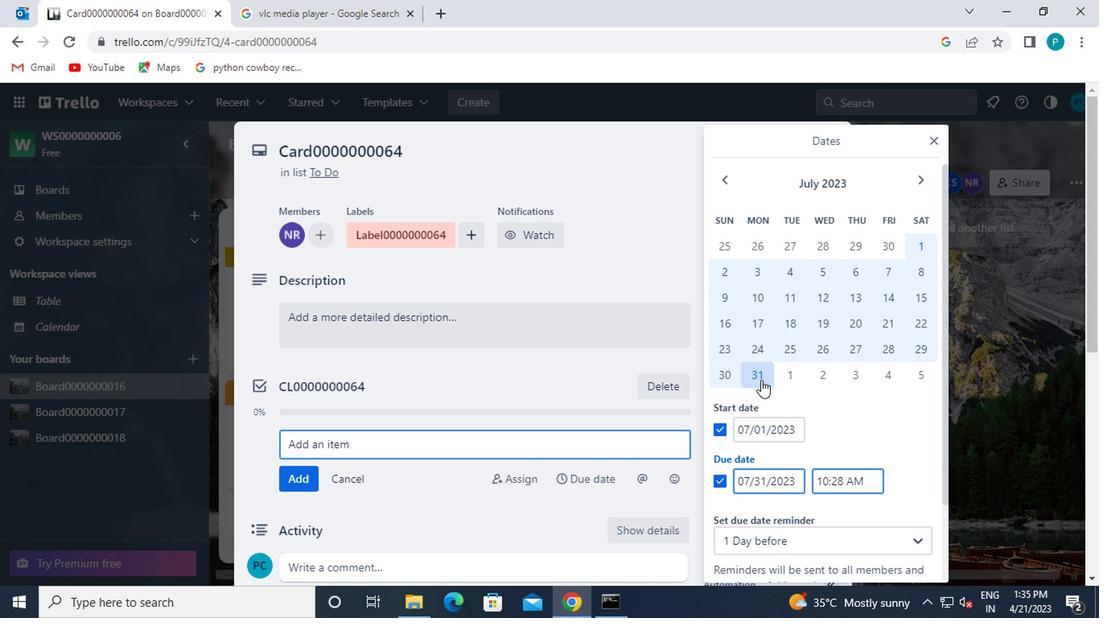 
Action: Mouse scrolled (758, 403) with delta (0, 0)
Screenshot: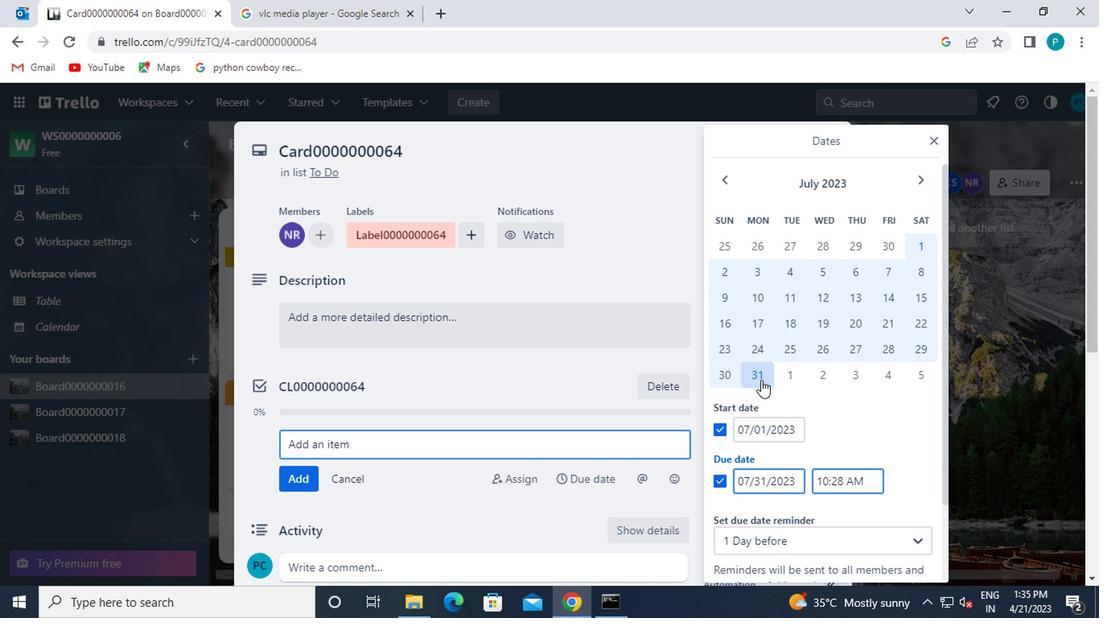 
Action: Mouse moved to (770, 510)
Screenshot: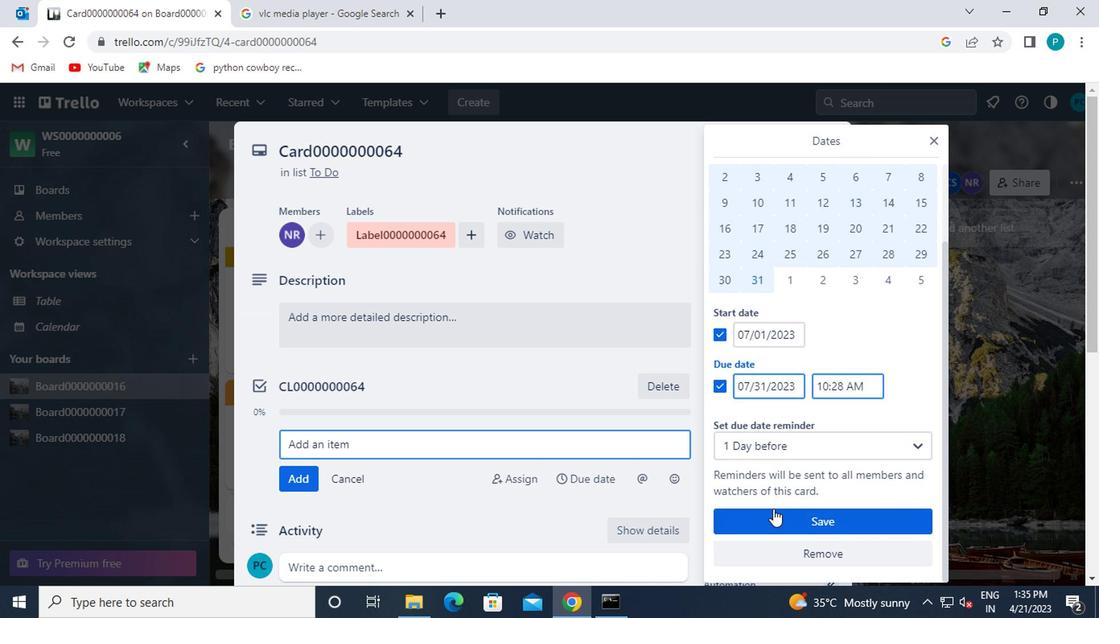 
Action: Mouse pressed left at (770, 510)
Screenshot: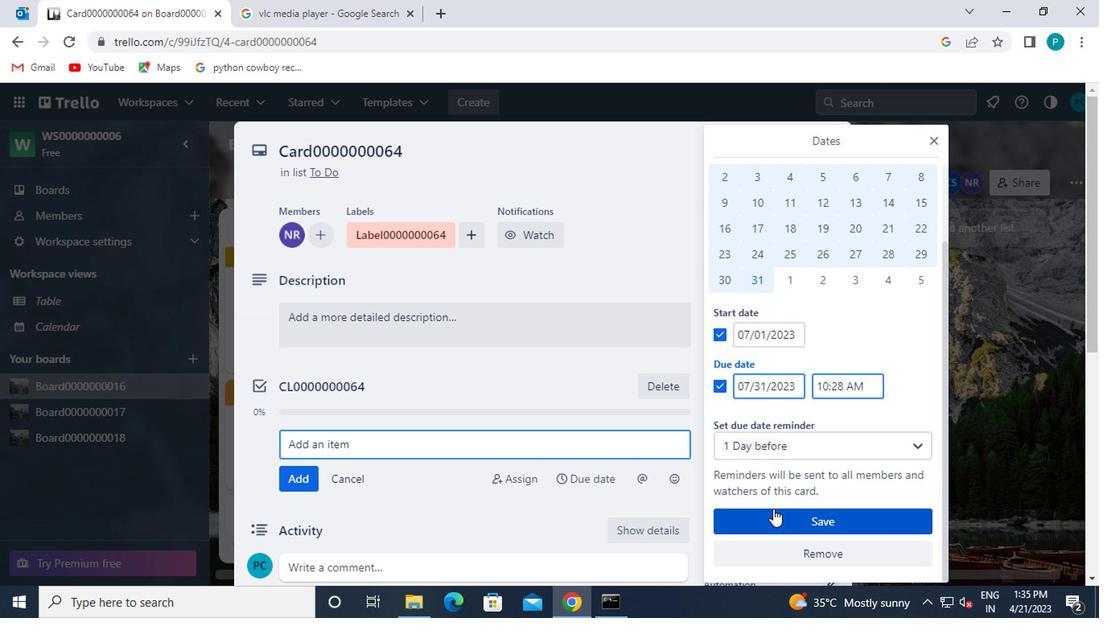 
